 Task: Create in the project AgileCircle and in the Backlog issue 'Upgrade the database indexing strategy of a web application to improve query performance and reduce data retrieval time' a child issue 'Integration with customer feedback management software', and assign it to team member softage.1@softage.net. Create in the project AgileCircle and in the Backlog issue 'Create a new online platform for online digital marketing courses with advanced analytics and data visualization features' a child issue 'Big data model bias and fairness remediation', and assign it to team member softage.2@softage.net
Action: Mouse moved to (245, 71)
Screenshot: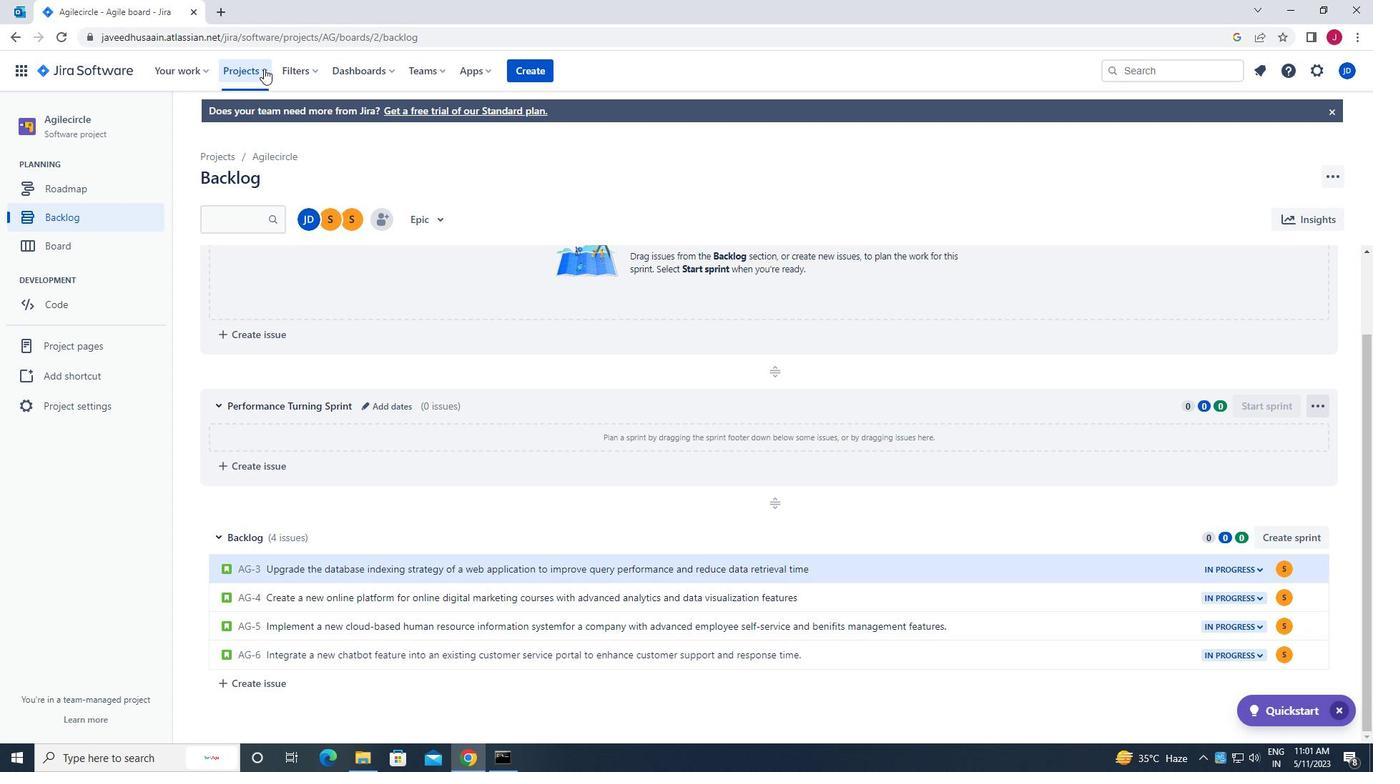 
Action: Mouse pressed left at (245, 71)
Screenshot: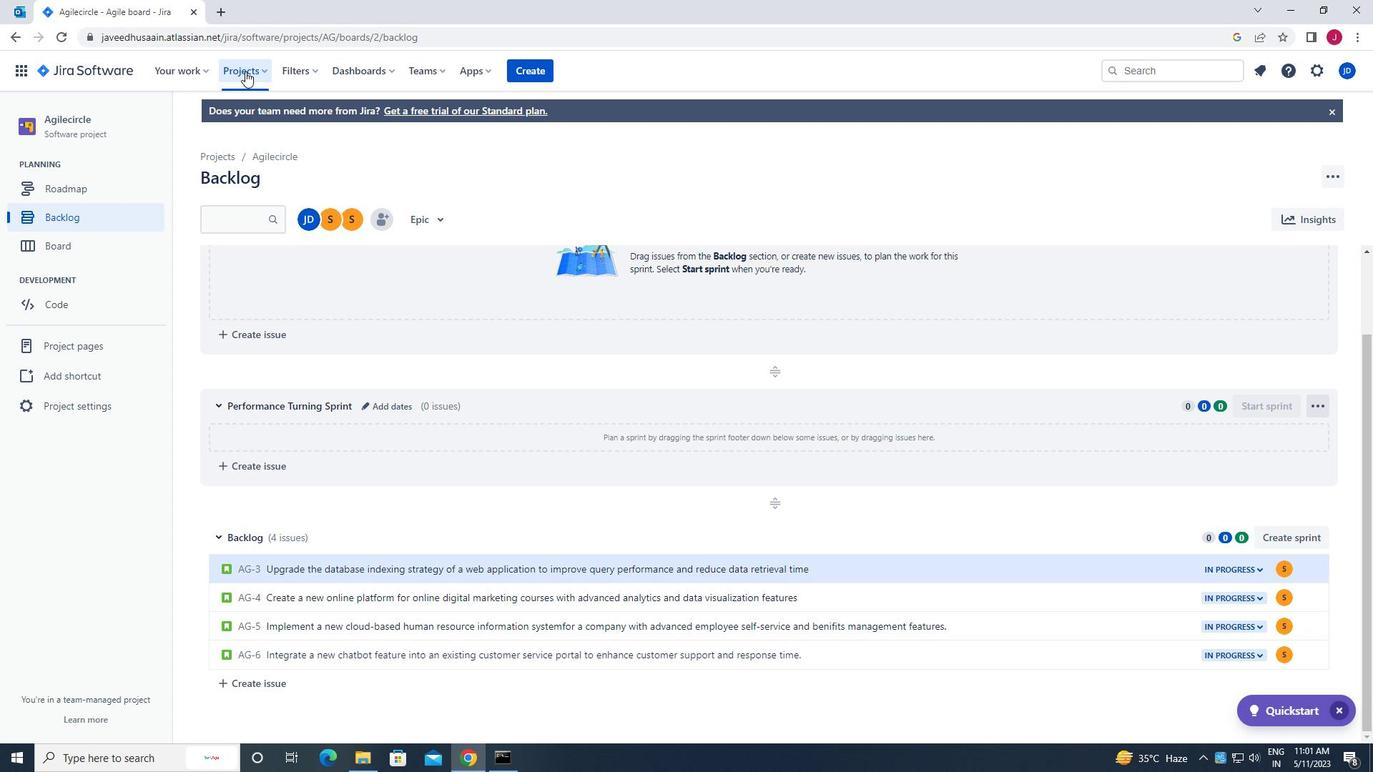 
Action: Mouse moved to (292, 134)
Screenshot: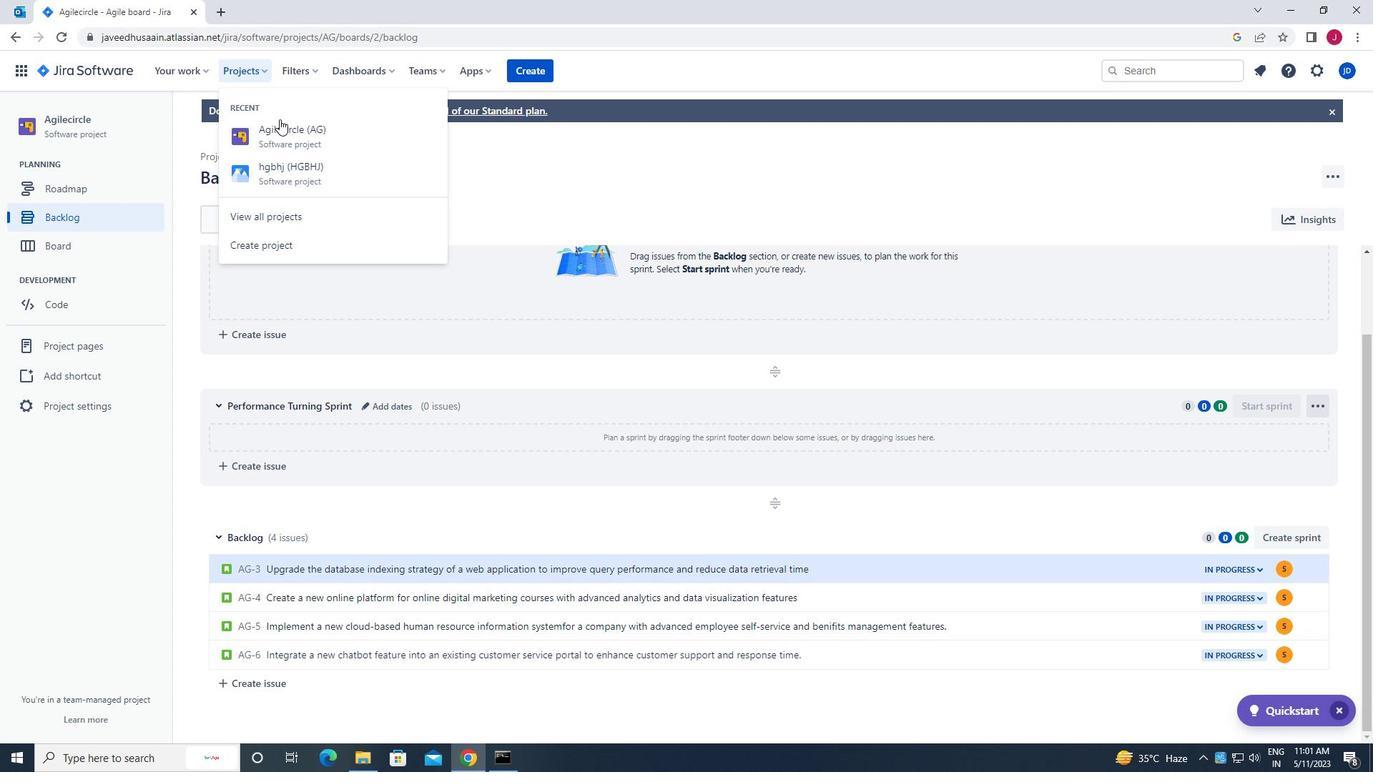 
Action: Mouse pressed left at (292, 134)
Screenshot: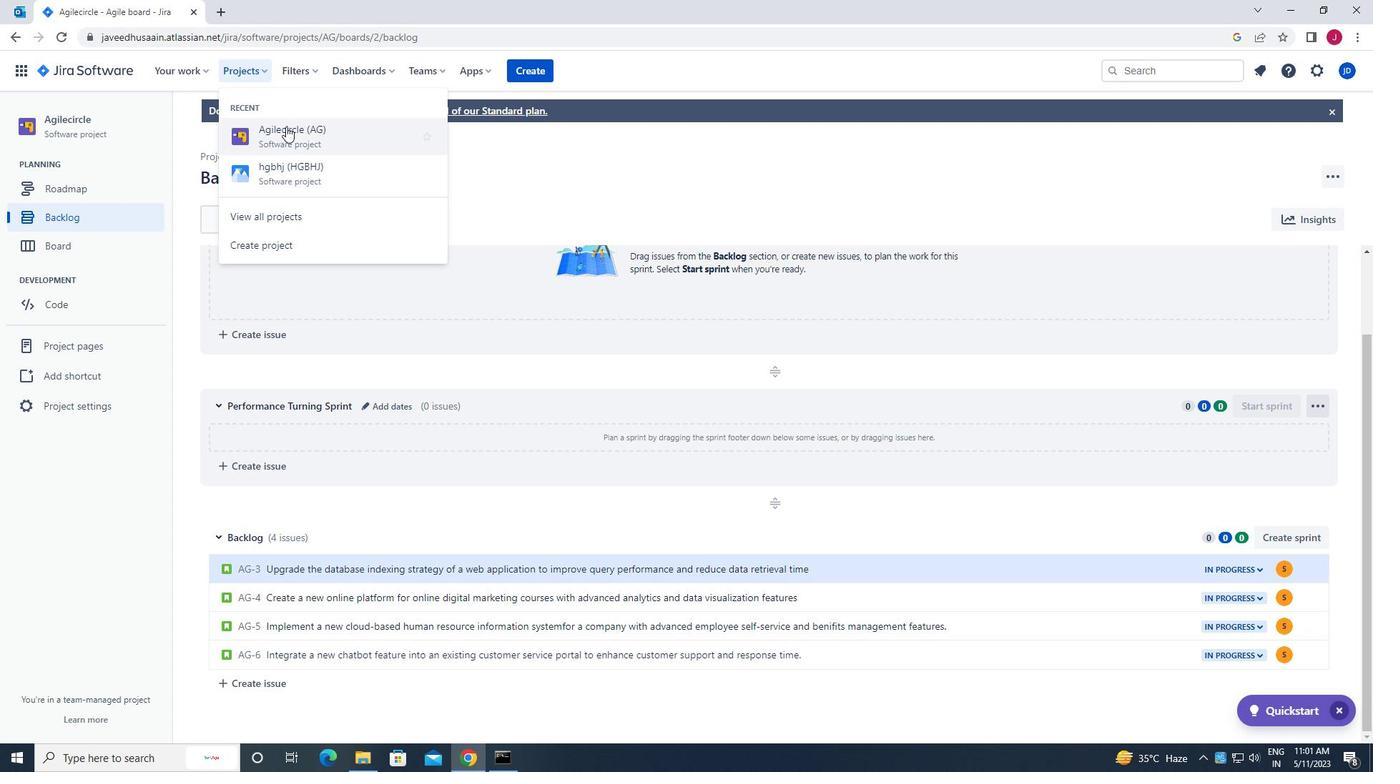 
Action: Mouse moved to (102, 223)
Screenshot: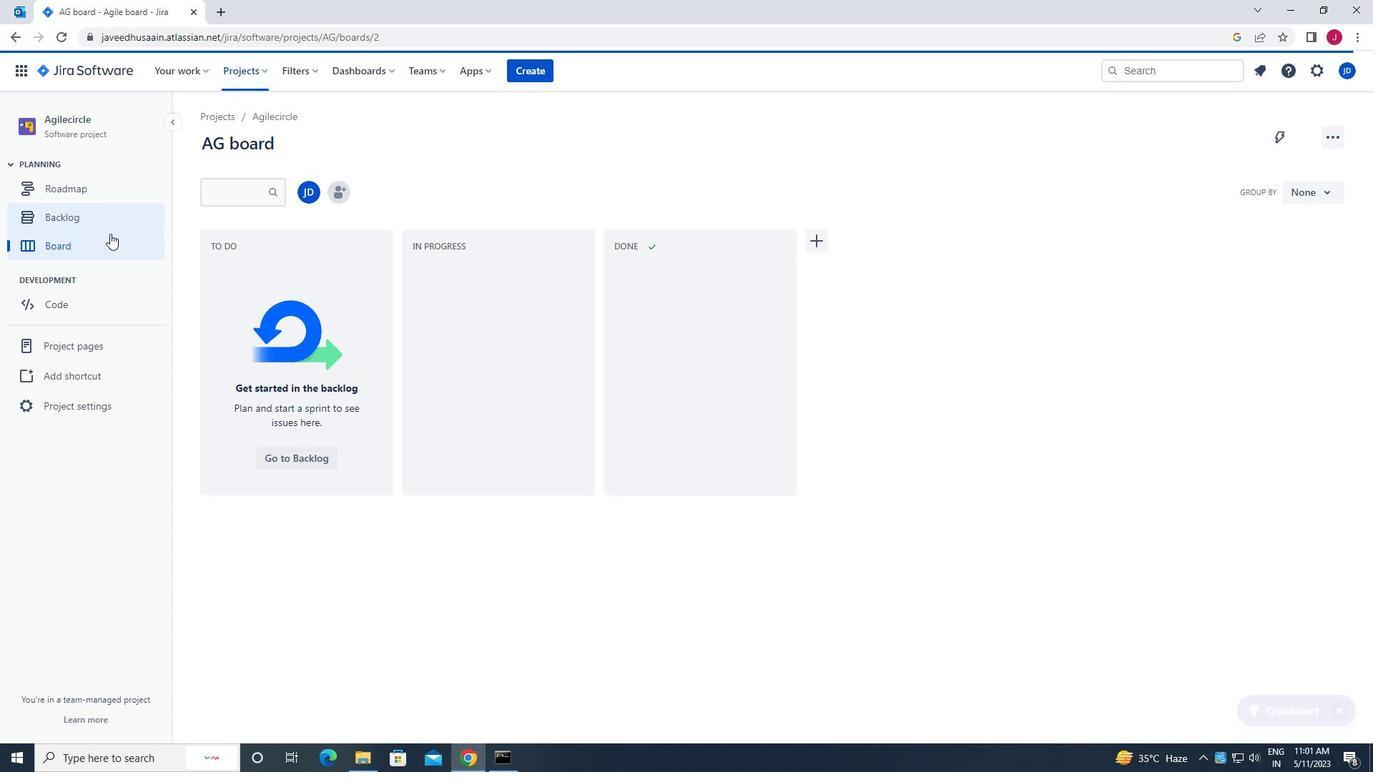 
Action: Mouse pressed left at (102, 223)
Screenshot: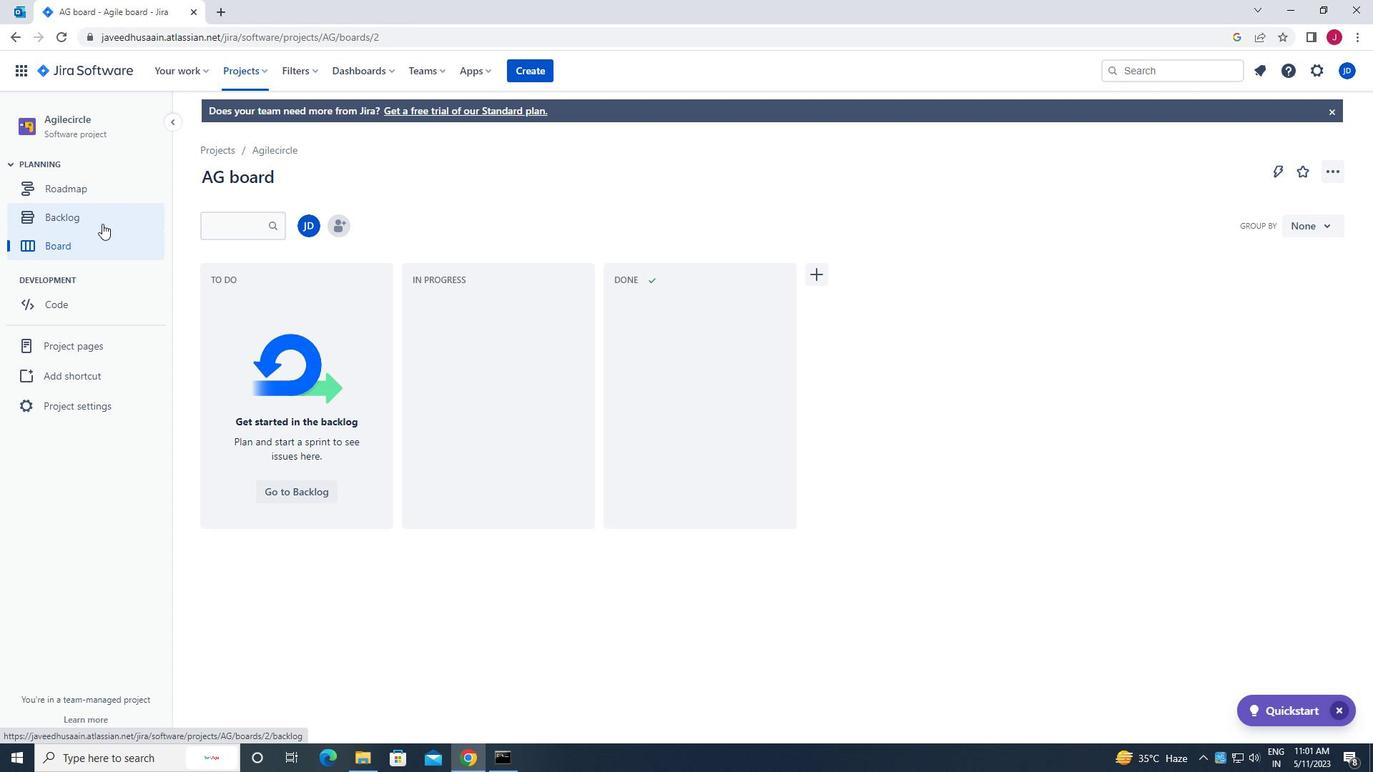 
Action: Mouse moved to (530, 408)
Screenshot: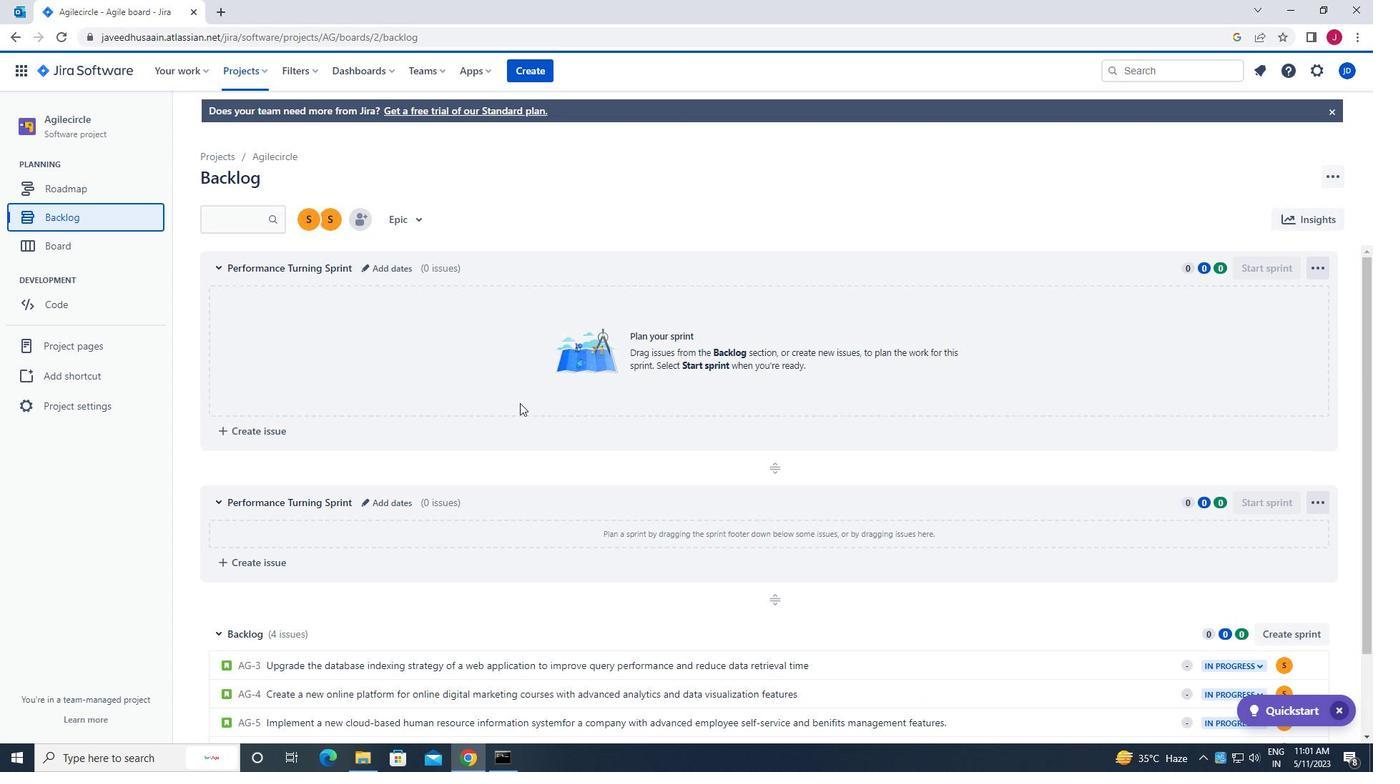 
Action: Mouse scrolled (530, 407) with delta (0, 0)
Screenshot: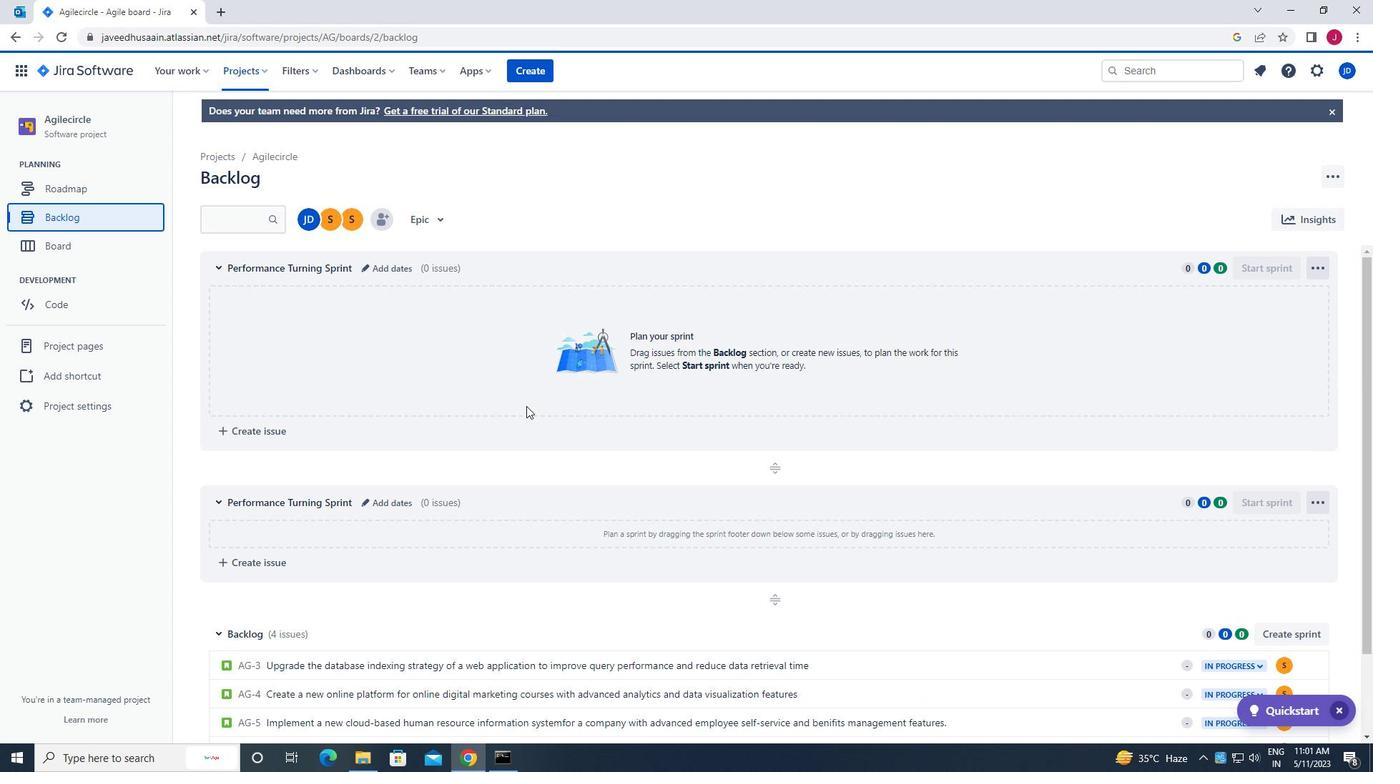 
Action: Mouse scrolled (530, 407) with delta (0, 0)
Screenshot: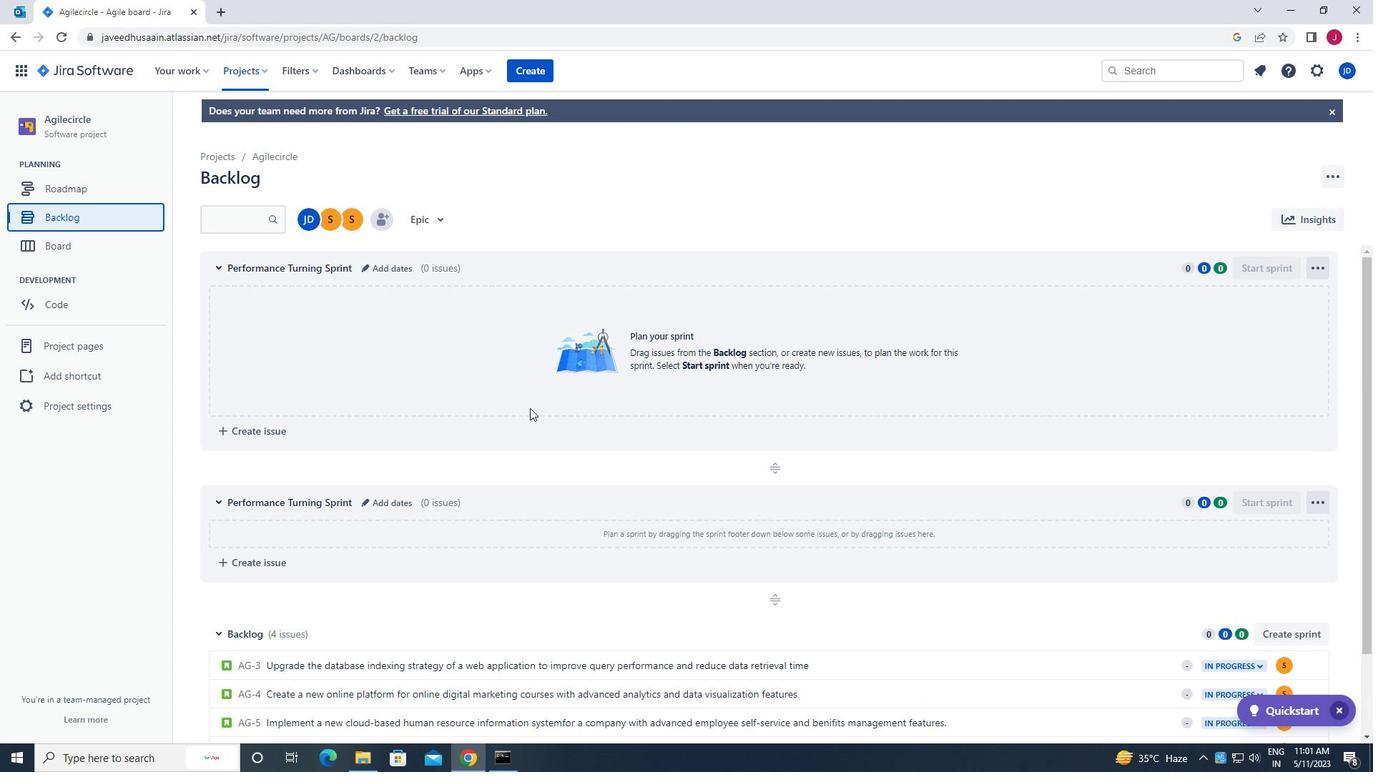 
Action: Mouse scrolled (530, 407) with delta (0, 0)
Screenshot: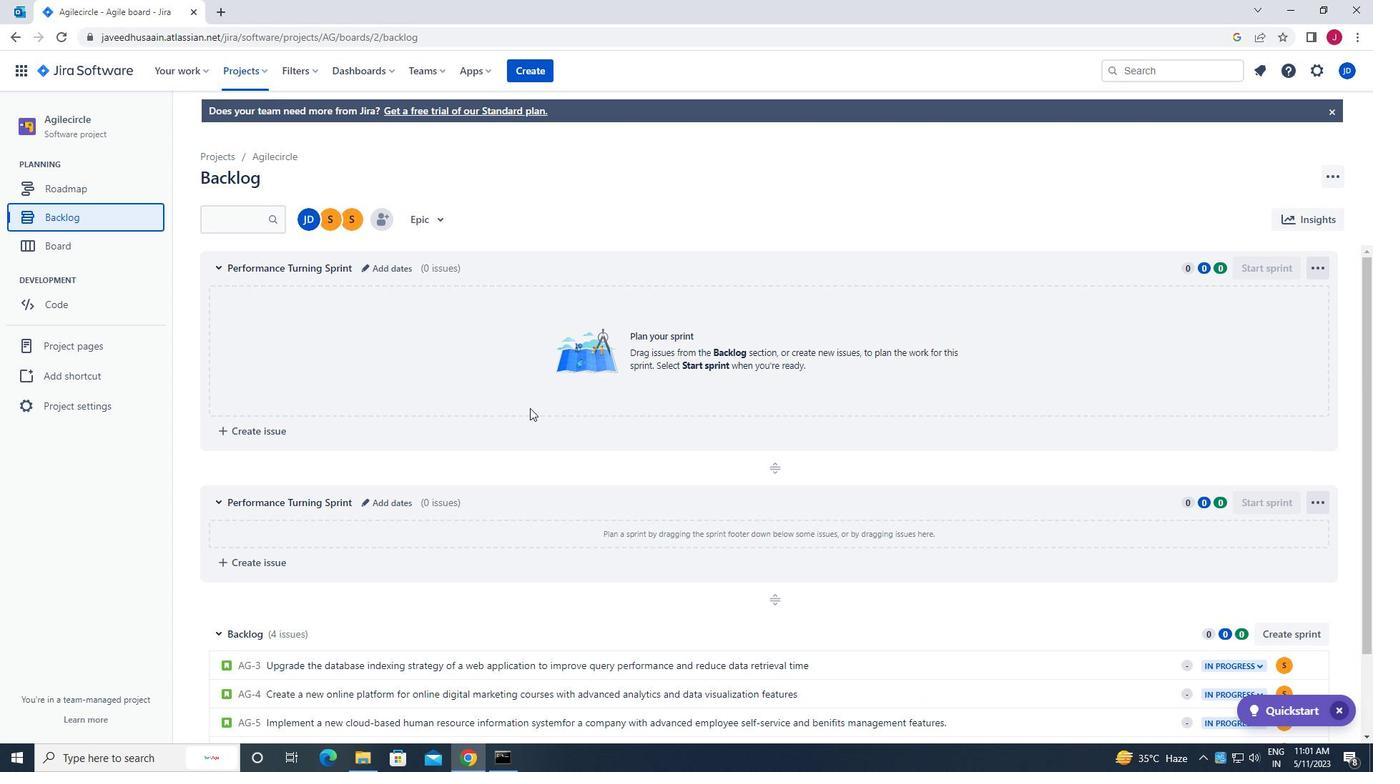 
Action: Mouse scrolled (530, 407) with delta (0, 0)
Screenshot: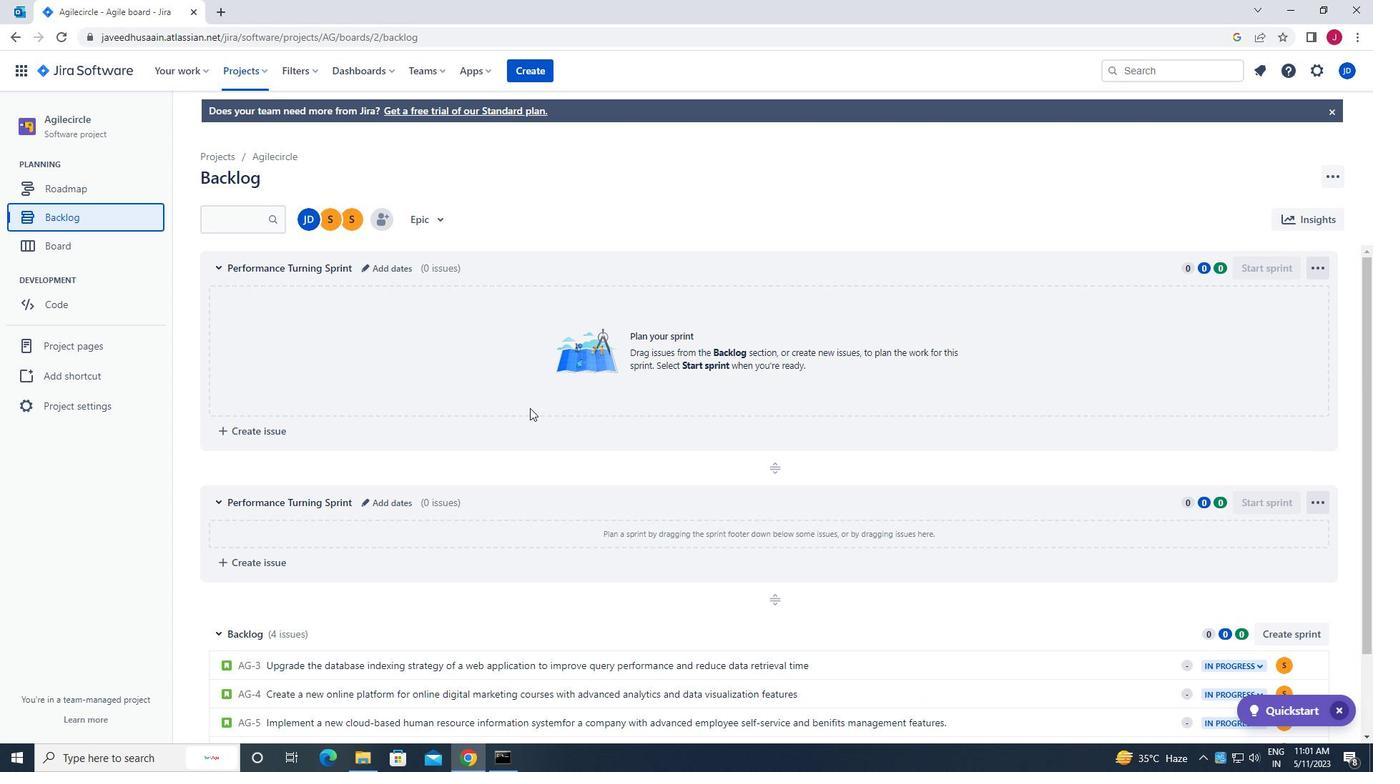 
Action: Mouse scrolled (530, 407) with delta (0, 0)
Screenshot: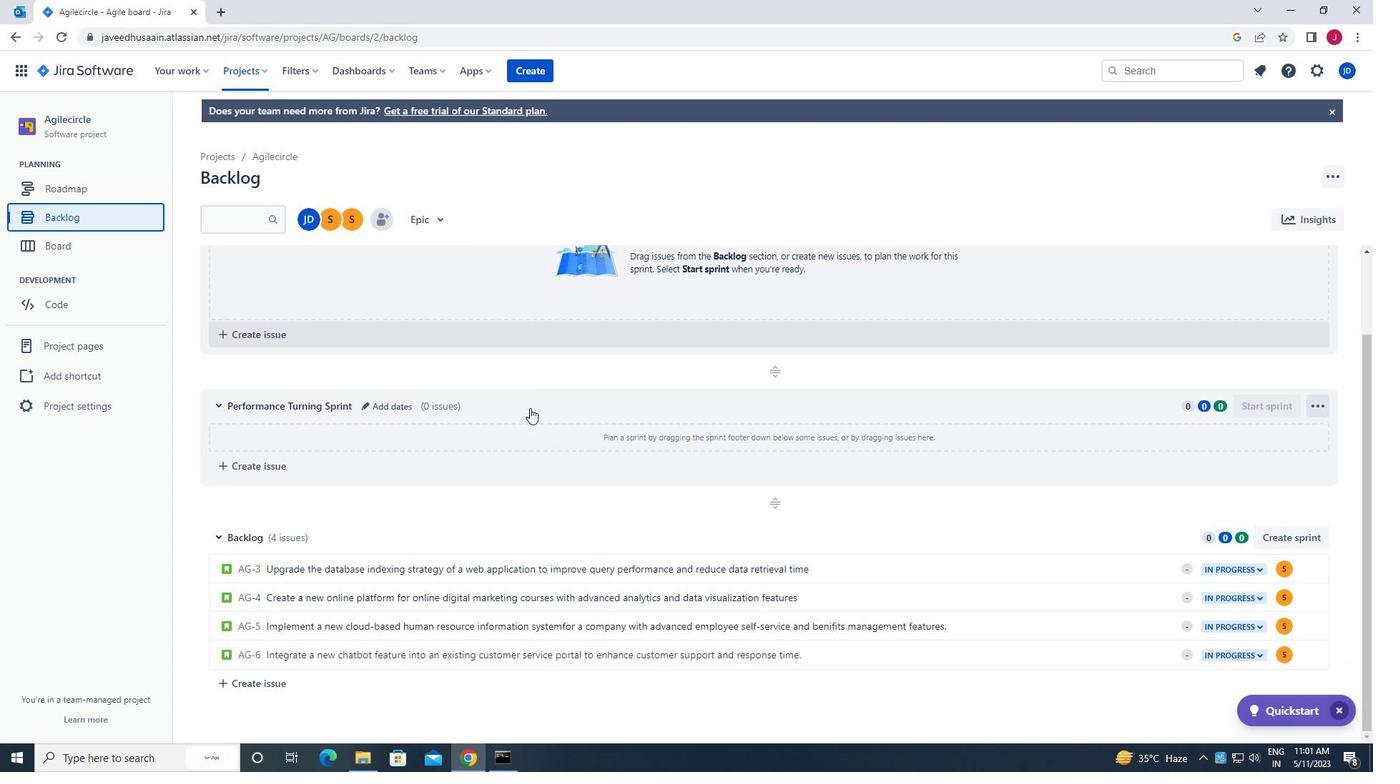 
Action: Mouse scrolled (530, 407) with delta (0, 0)
Screenshot: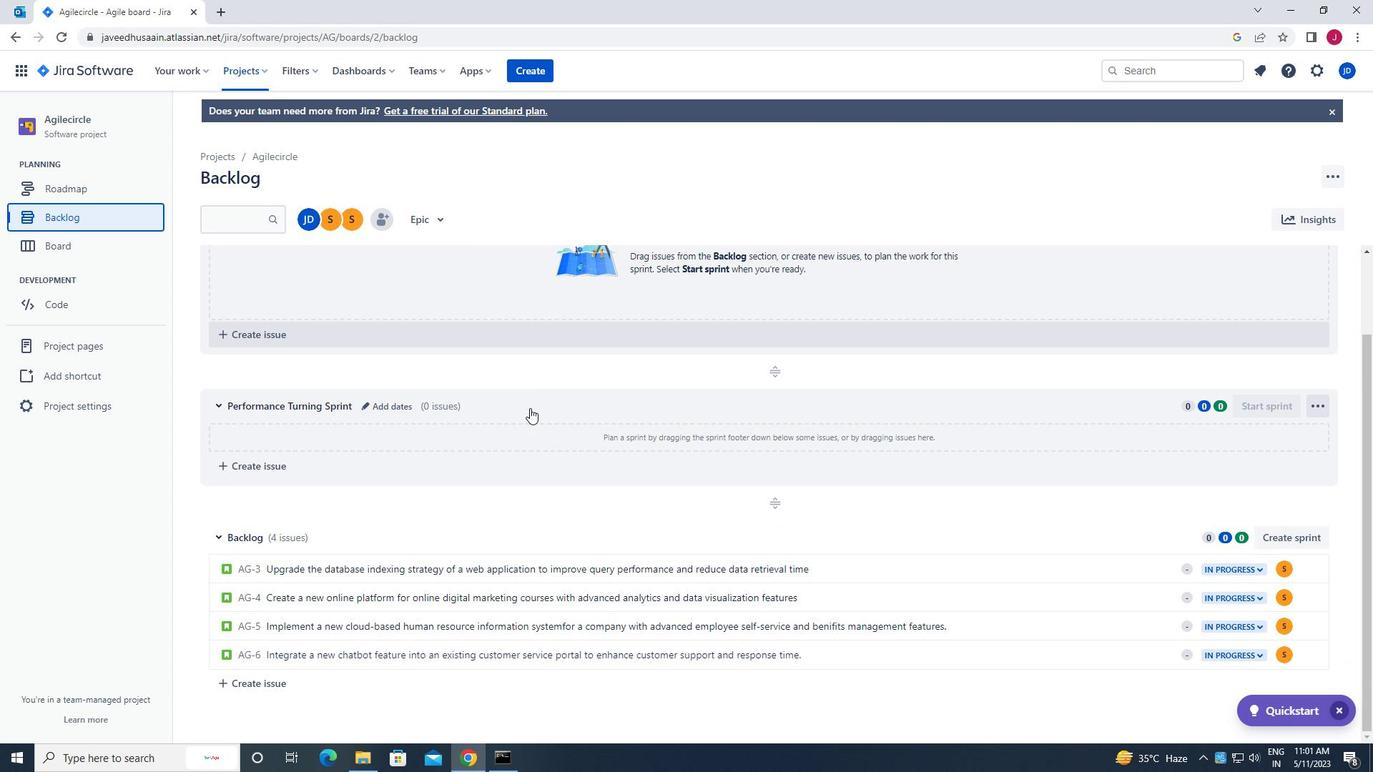 
Action: Mouse moved to (1036, 573)
Screenshot: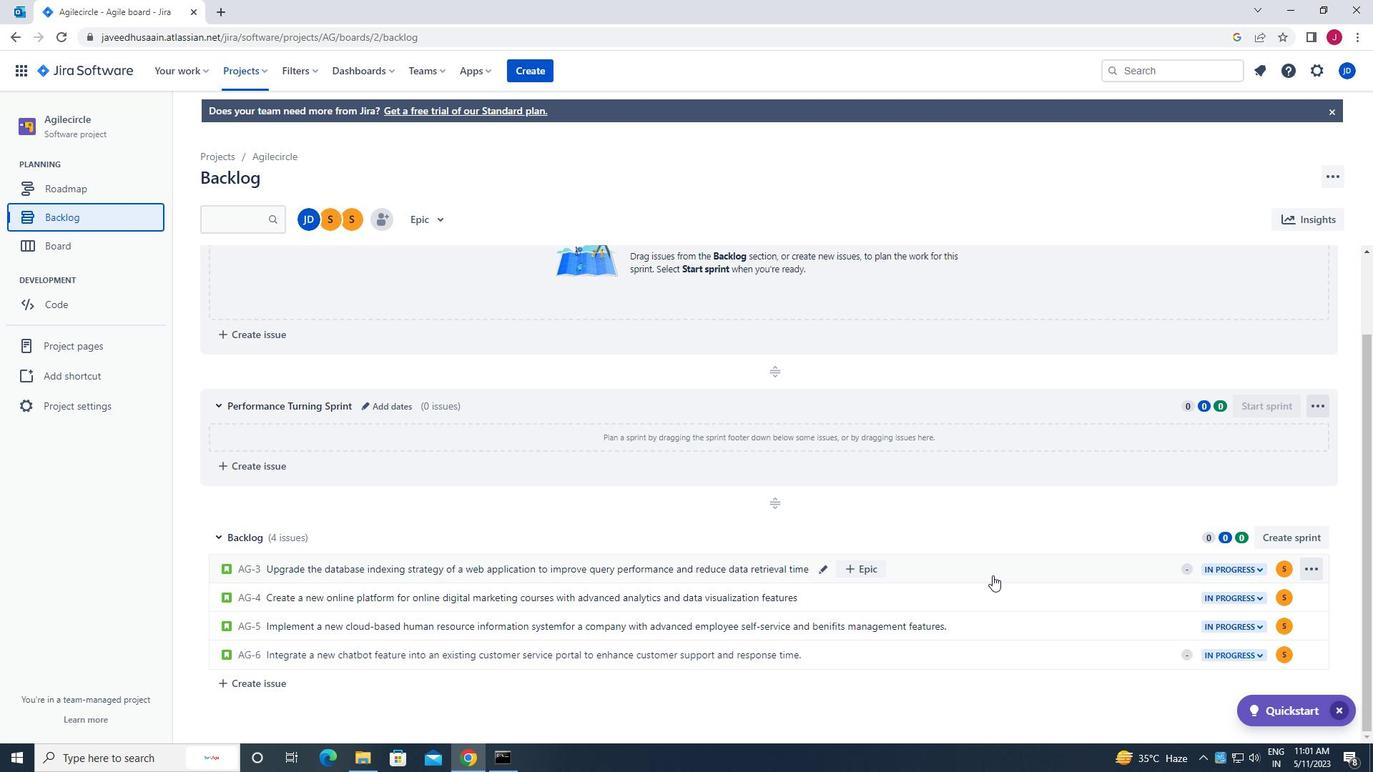 
Action: Mouse pressed left at (1036, 573)
Screenshot: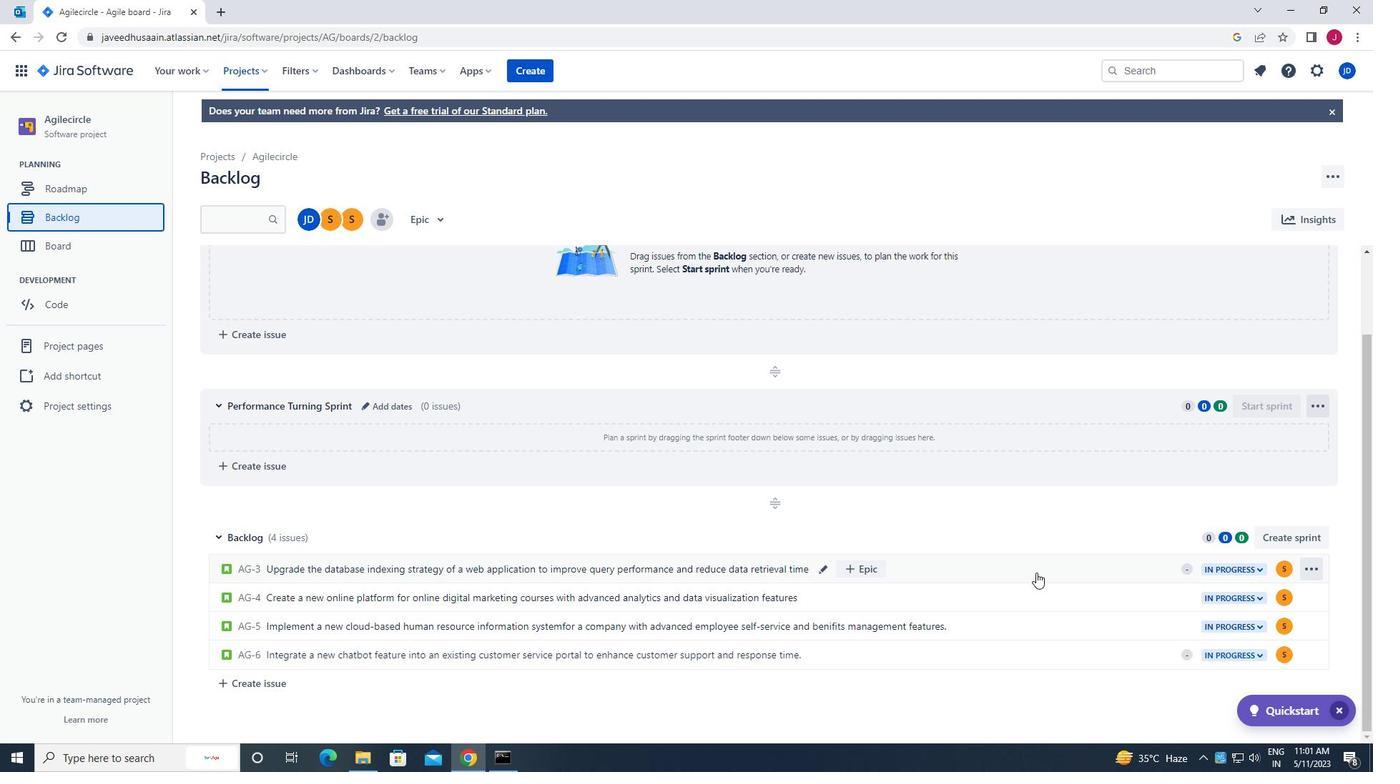 
Action: Mouse moved to (1126, 392)
Screenshot: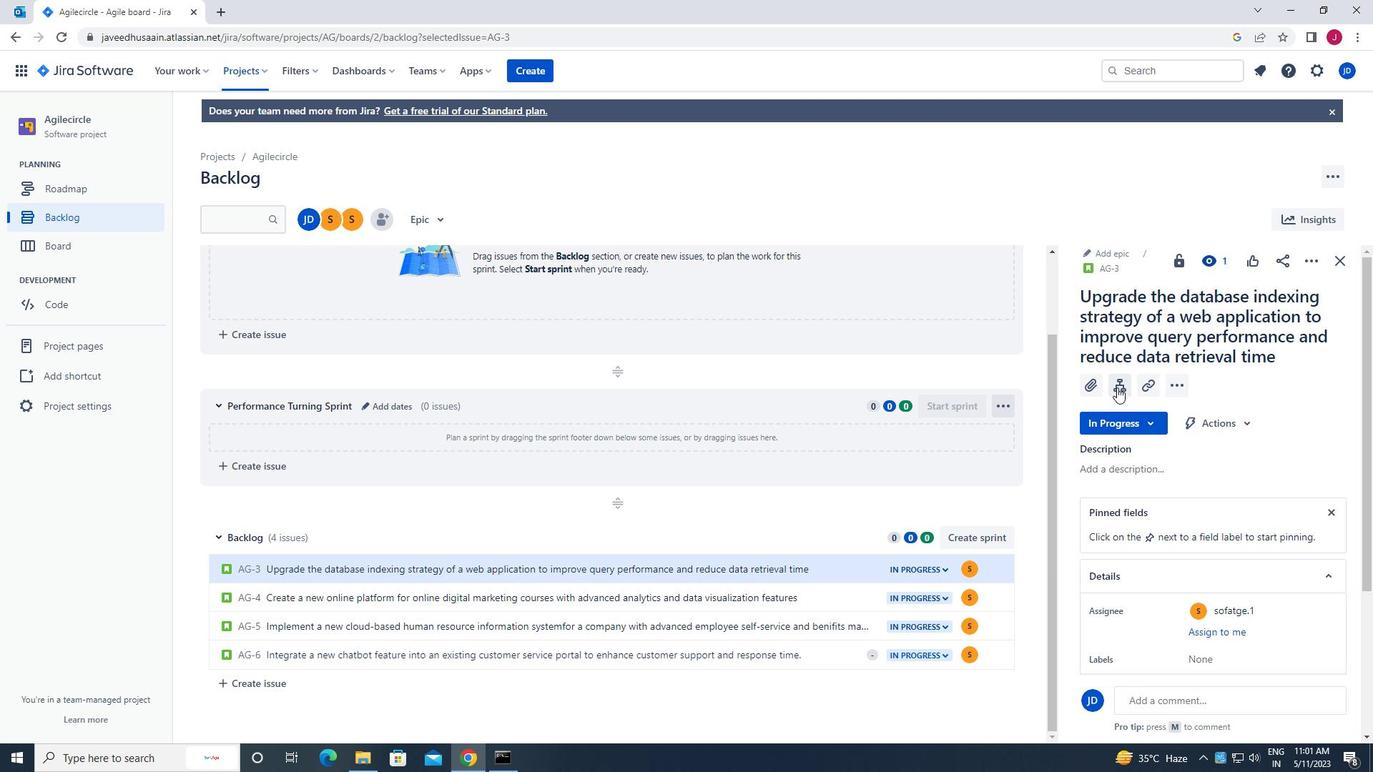 
Action: Mouse pressed left at (1126, 392)
Screenshot: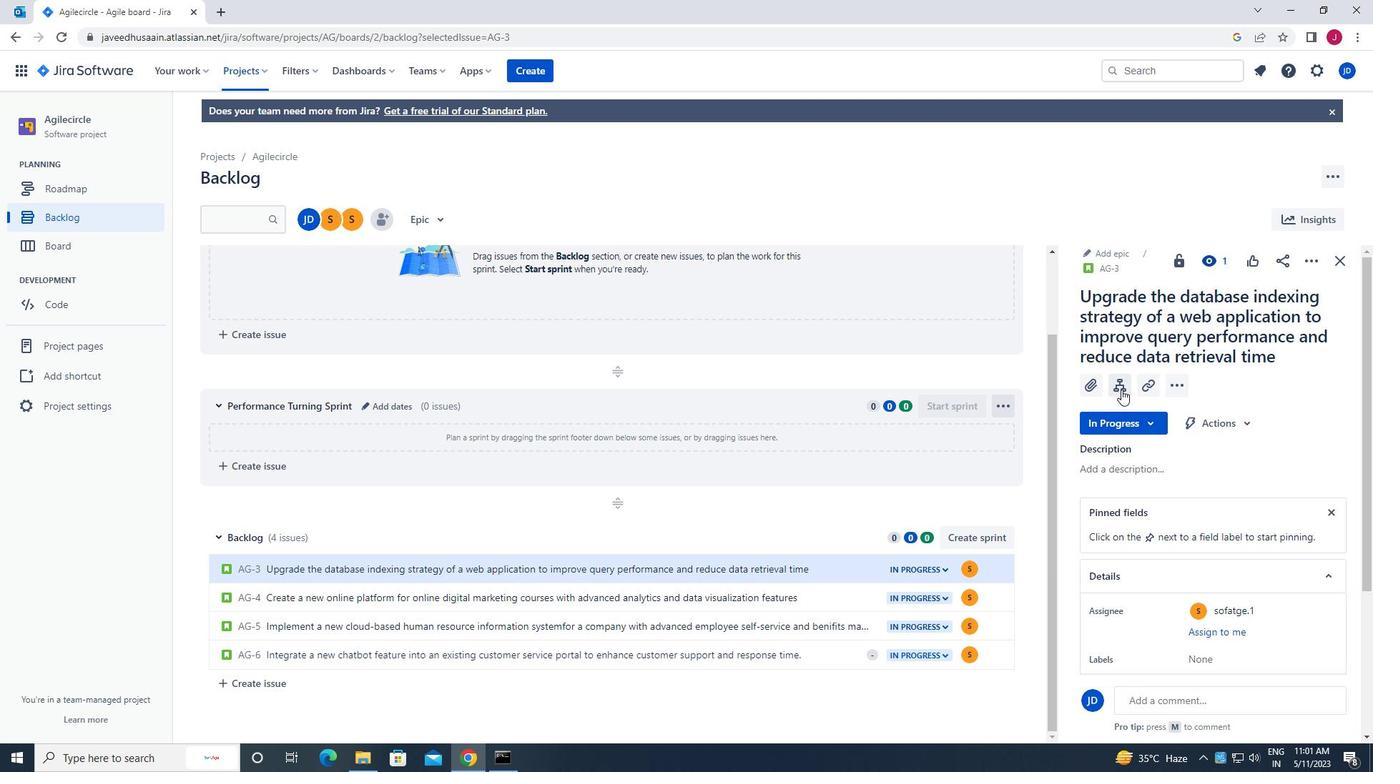 
Action: Mouse moved to (1138, 485)
Screenshot: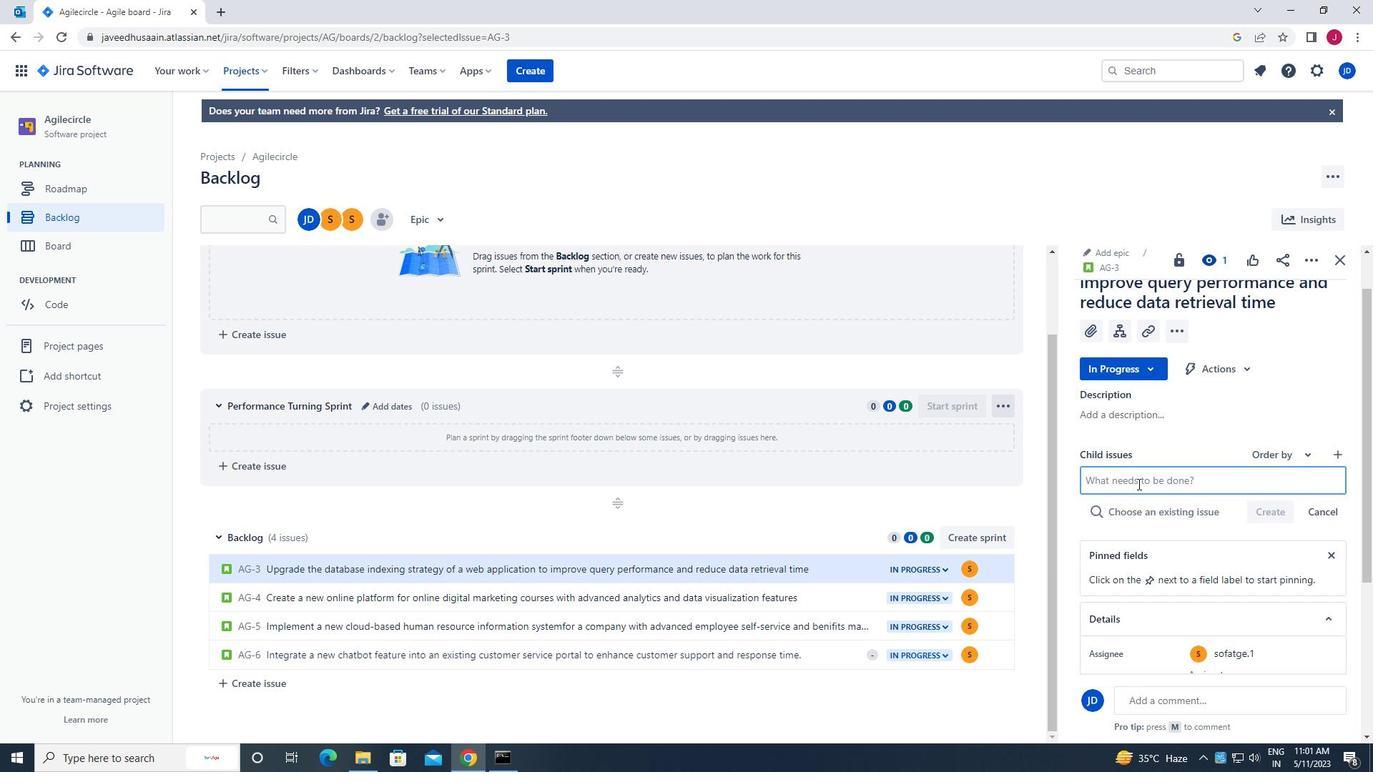 
Action: Mouse pressed left at (1138, 485)
Screenshot: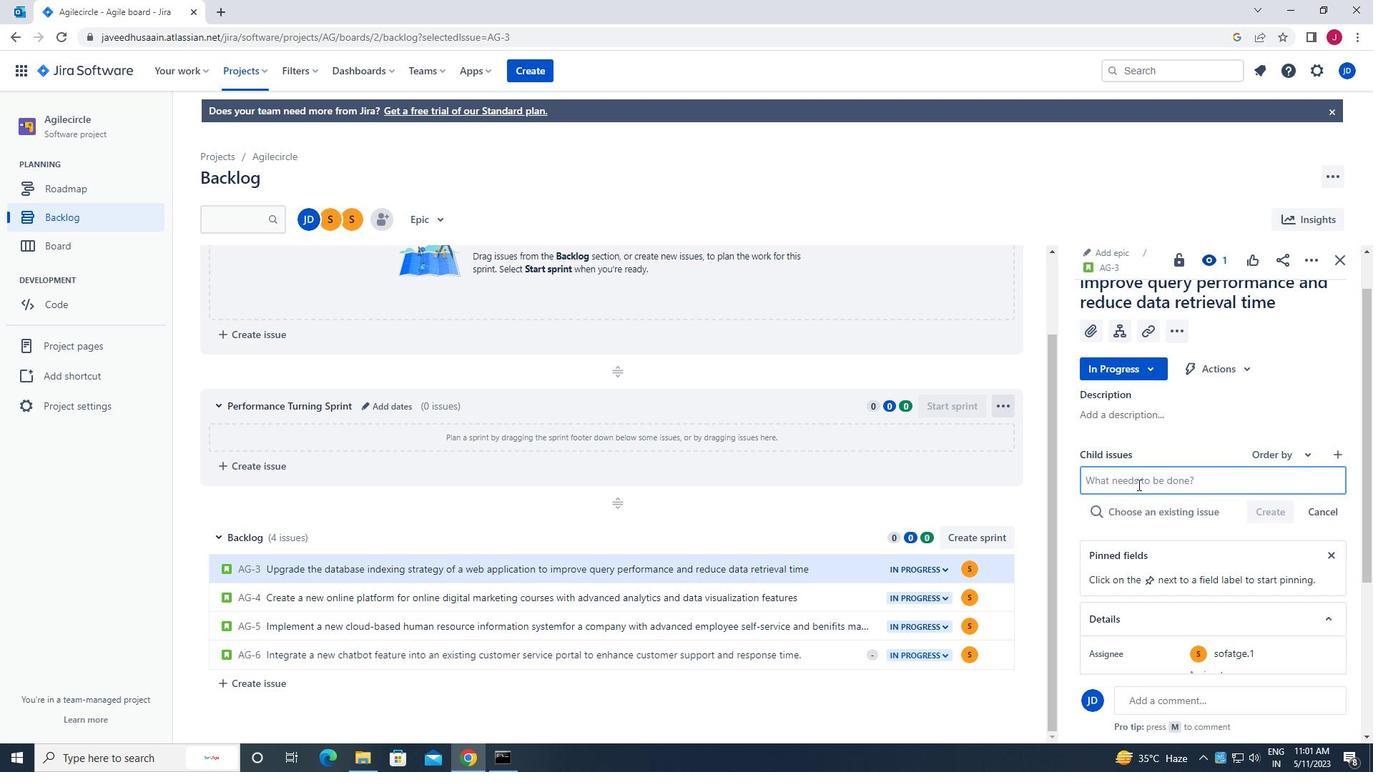 
Action: Mouse moved to (1138, 485)
Screenshot: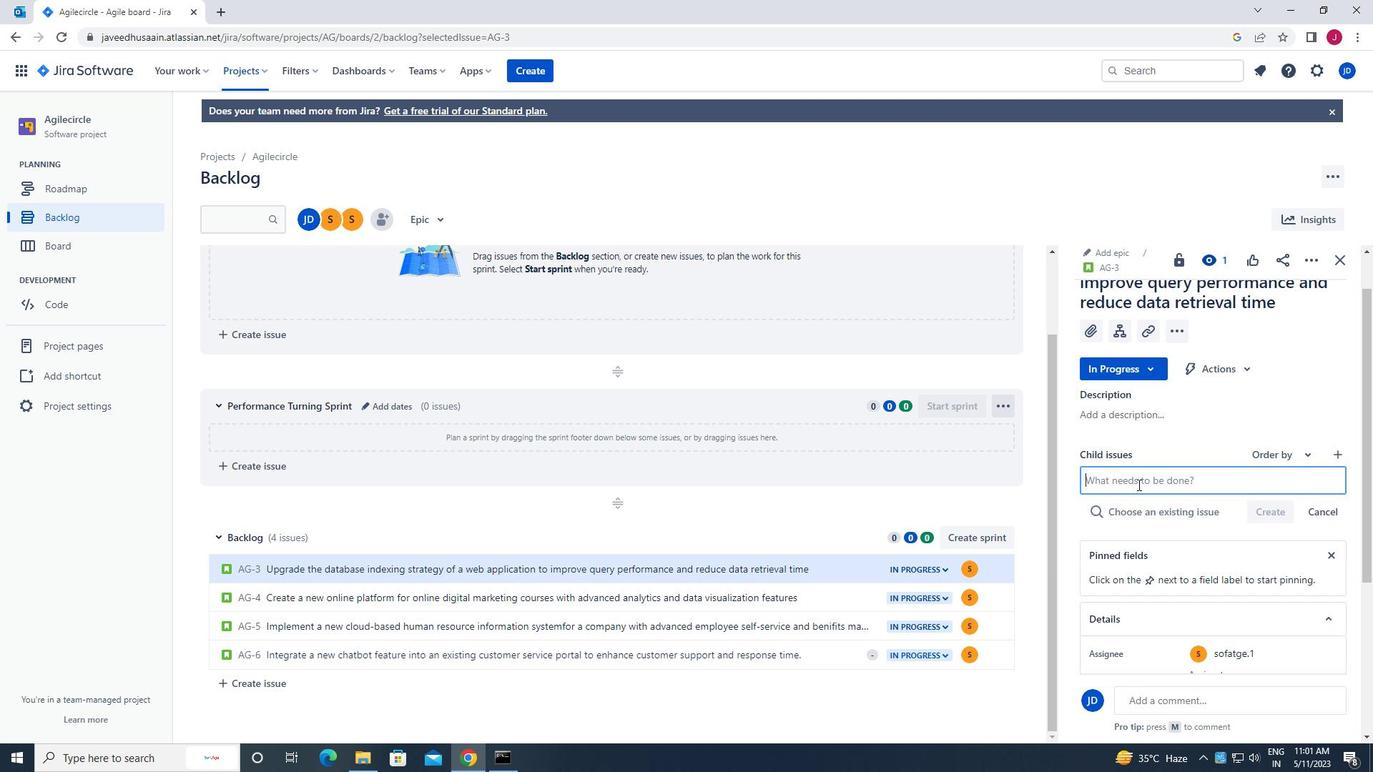 
Action: Key pressed <Key.caps_lock><Key.caps_lock>i<Key.caps_lock>ntegration<Key.space>with<Key.space>customer<Key.space>feedback<Key.space>,<Key.backspace>management<Key.space>software<Key.enter>
Screenshot: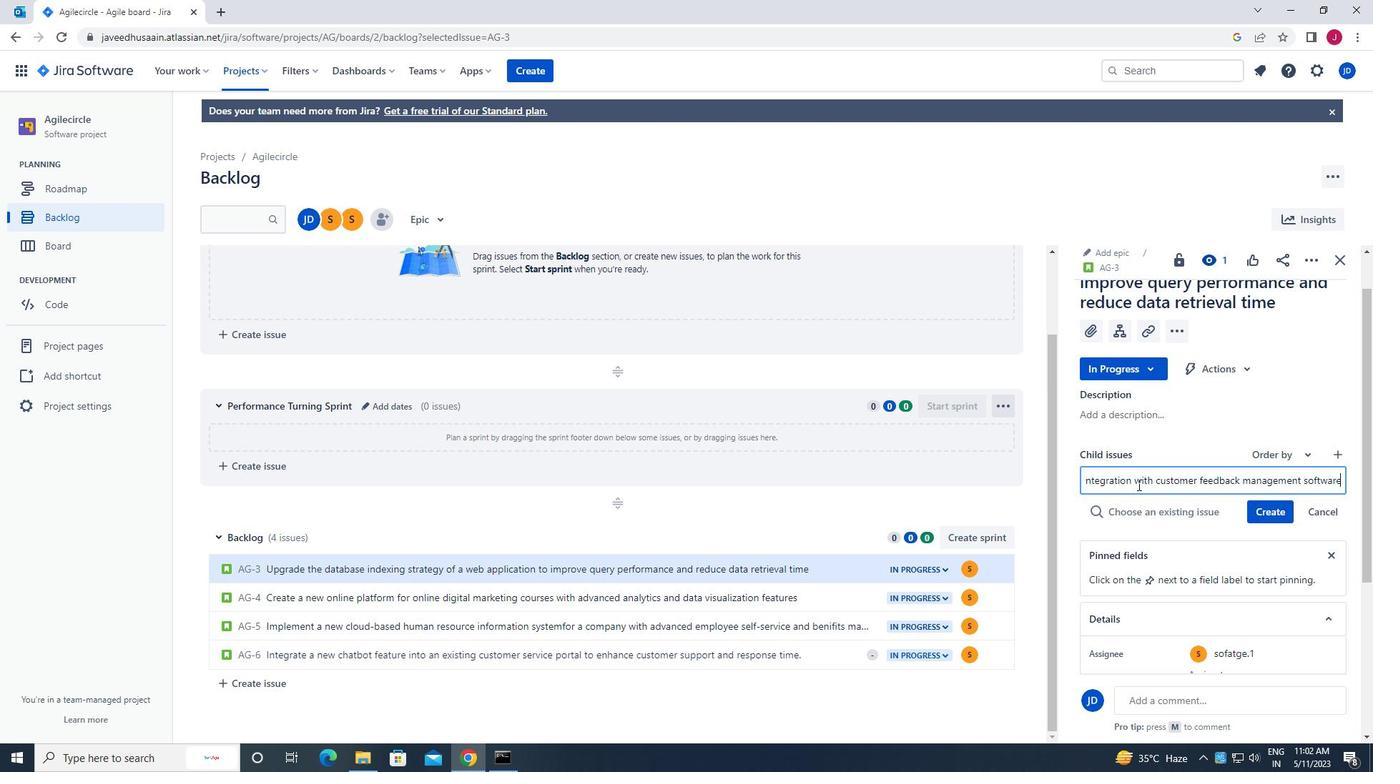 
Action: Mouse moved to (1326, 485)
Screenshot: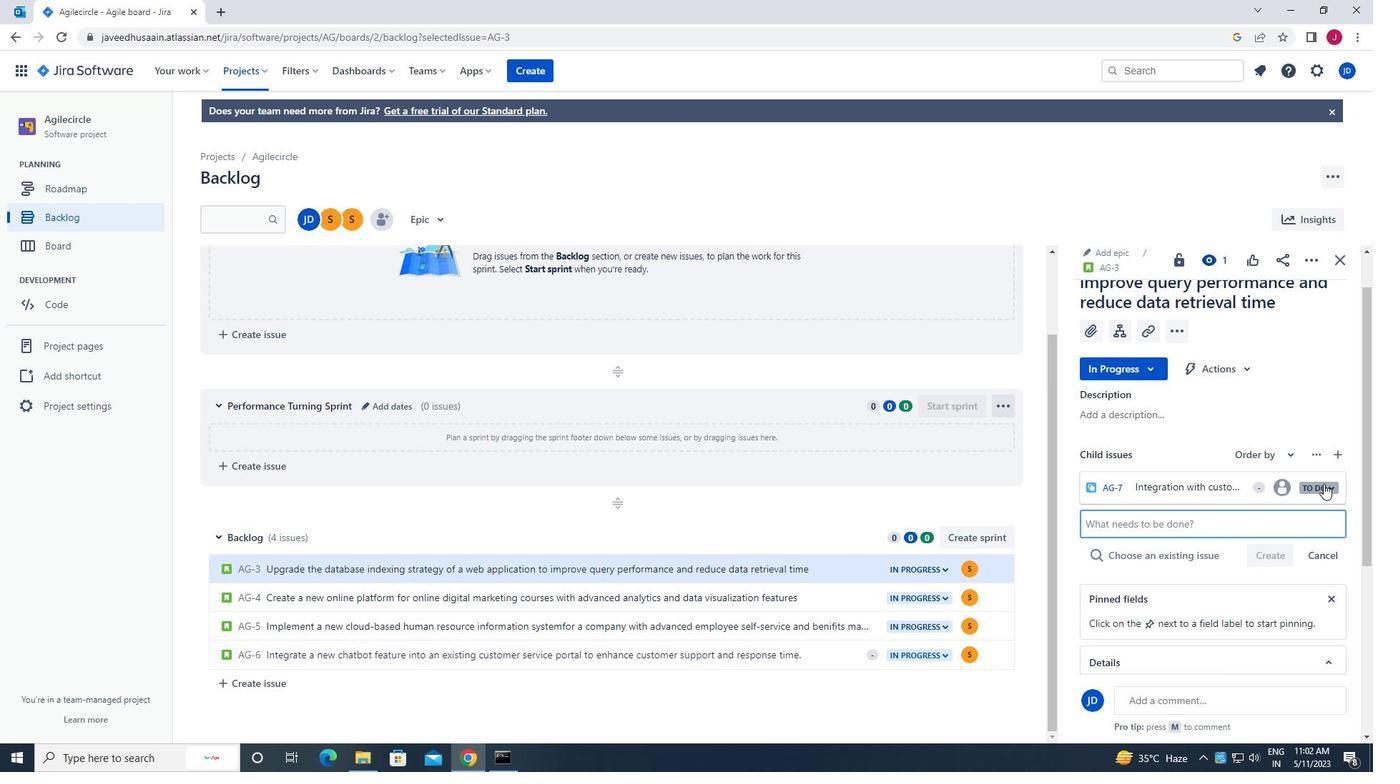 
Action: Mouse pressed left at (1326, 485)
Screenshot: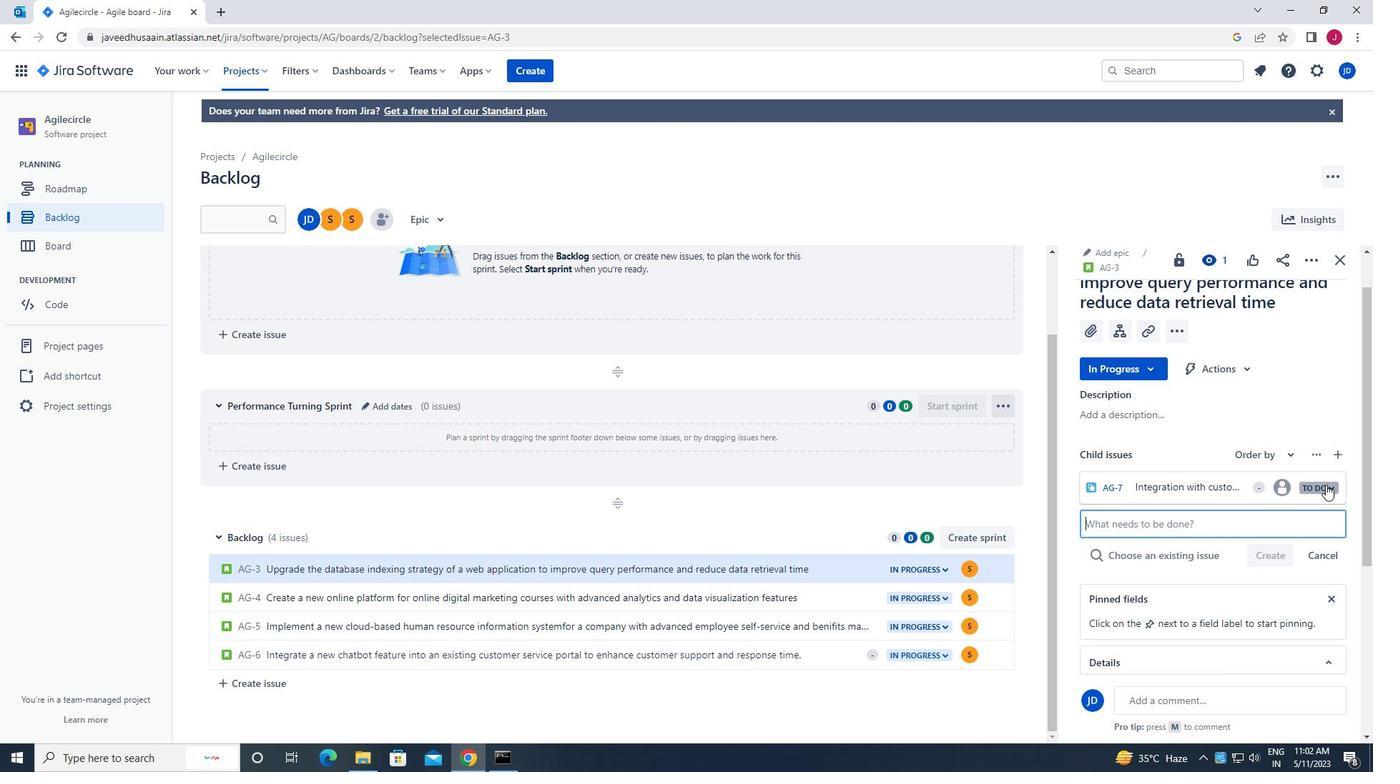 
Action: Mouse moved to (1278, 488)
Screenshot: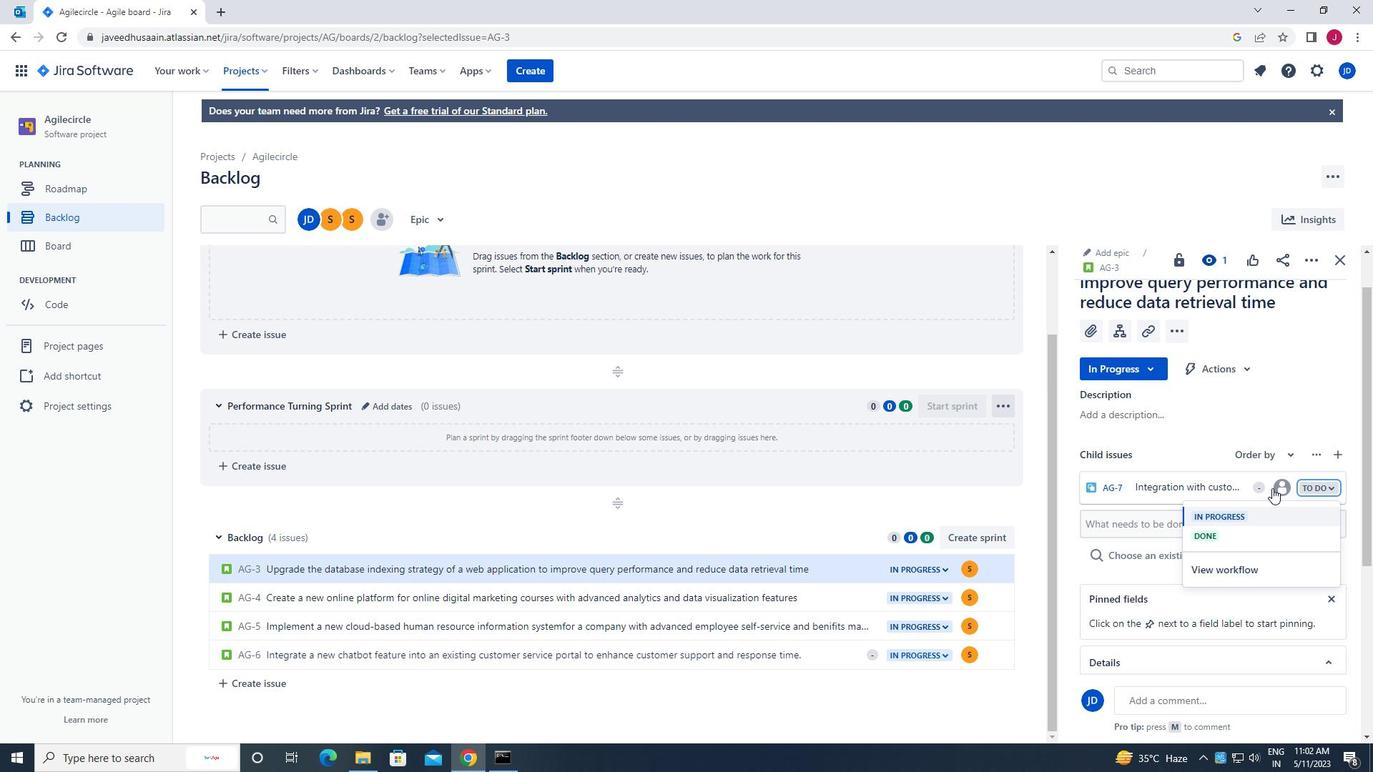 
Action: Mouse pressed left at (1278, 488)
Screenshot: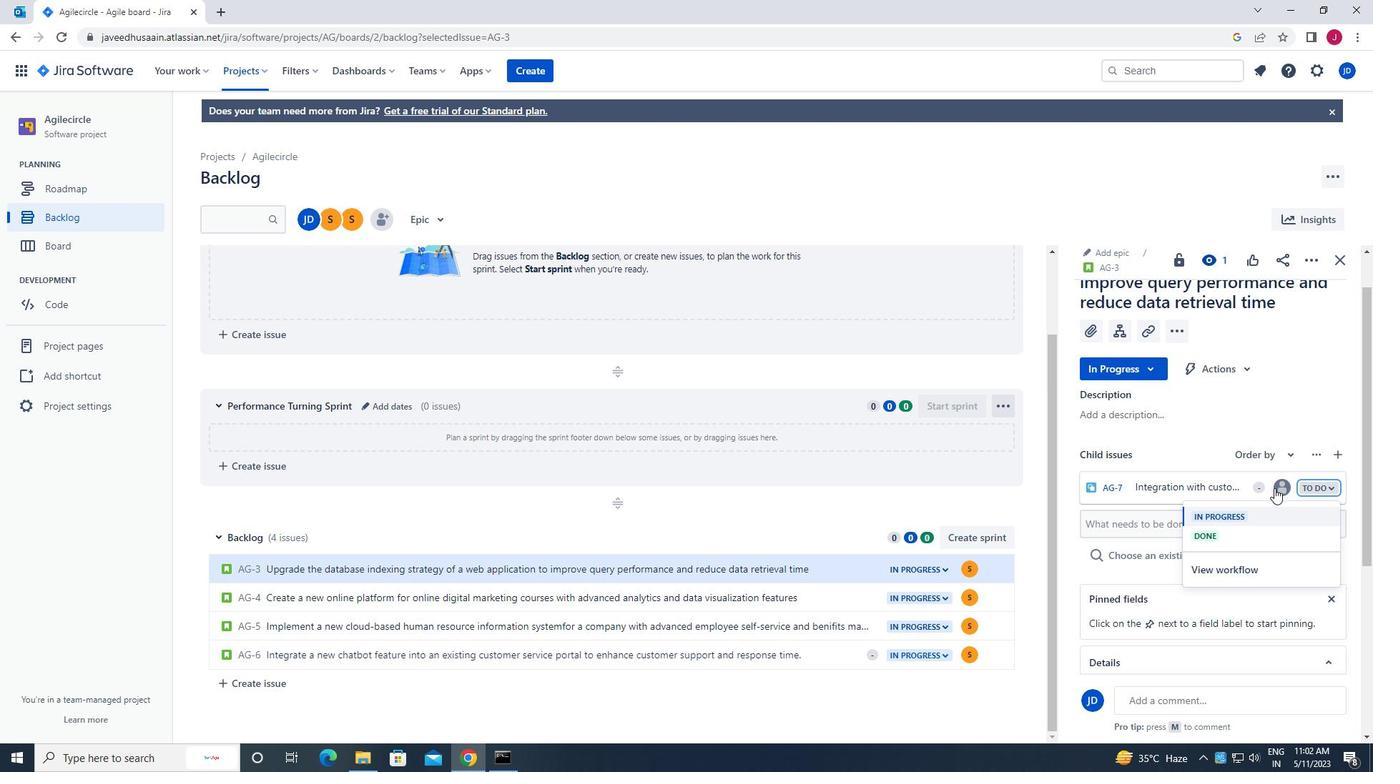 
Action: Mouse moved to (1138, 530)
Screenshot: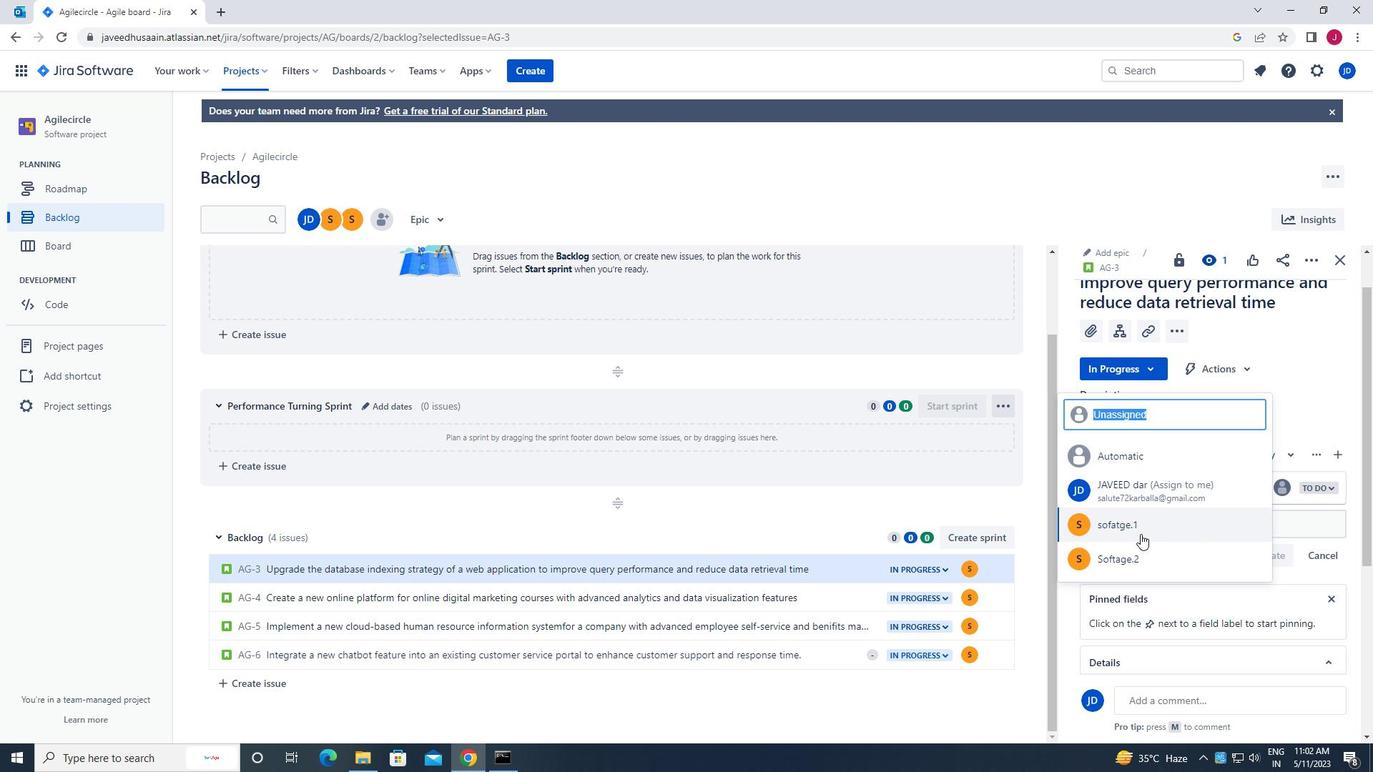 
Action: Mouse pressed left at (1138, 530)
Screenshot: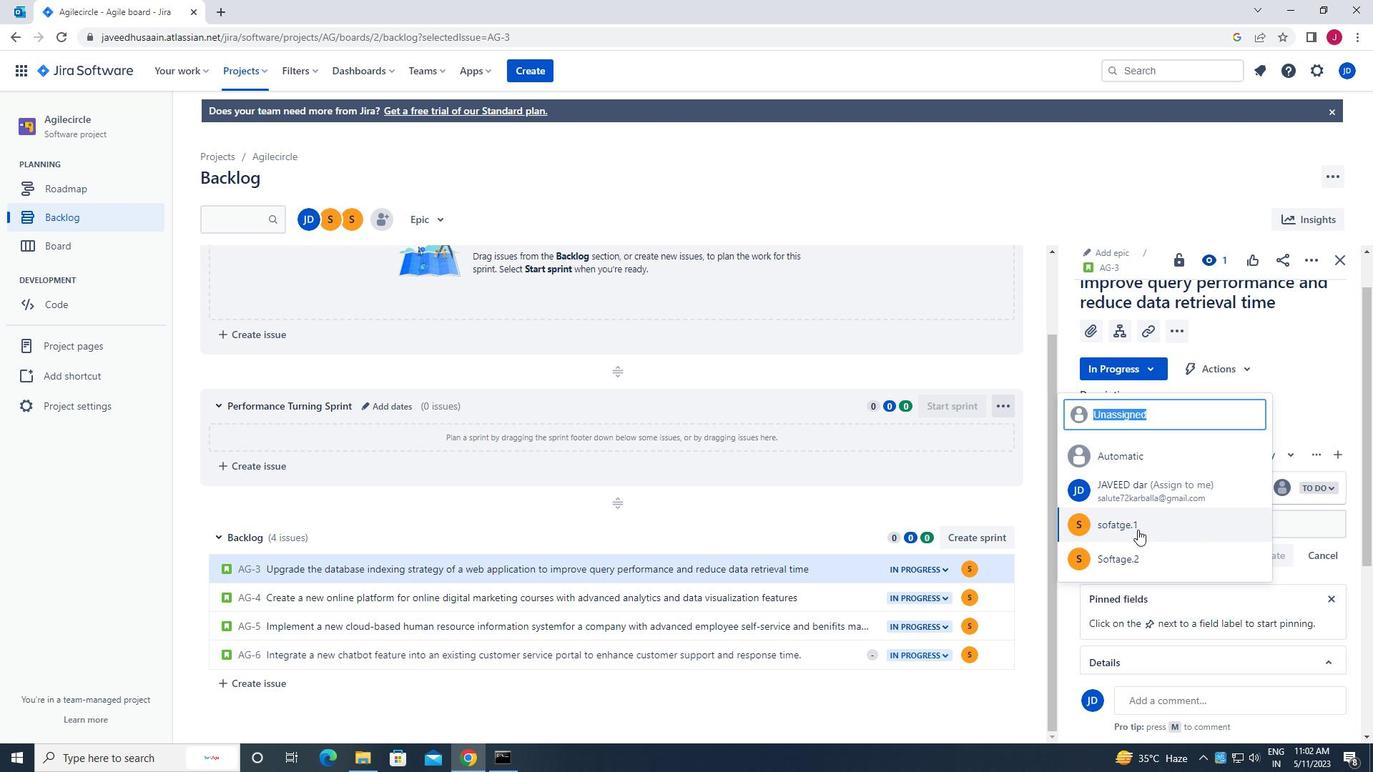 
Action: Mouse moved to (839, 598)
Screenshot: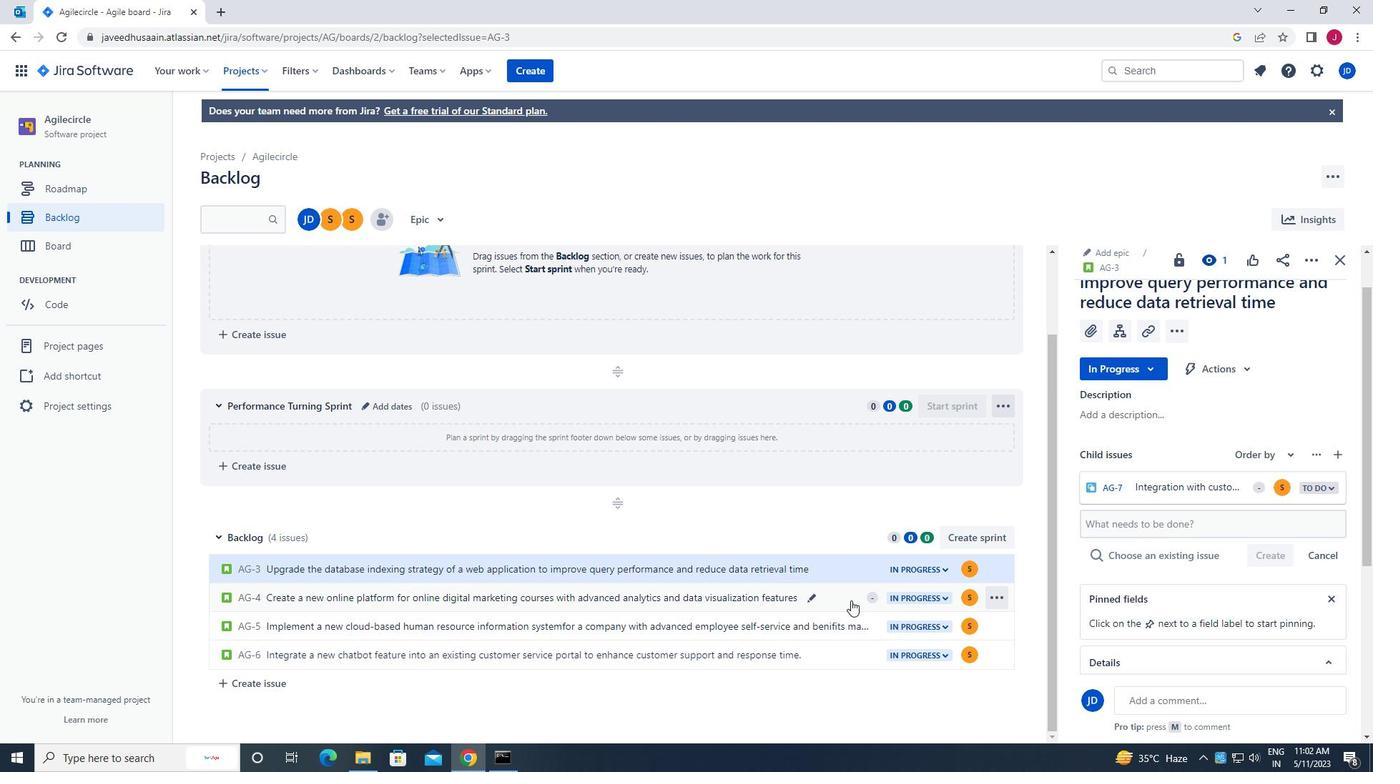 
Action: Mouse pressed left at (839, 598)
Screenshot: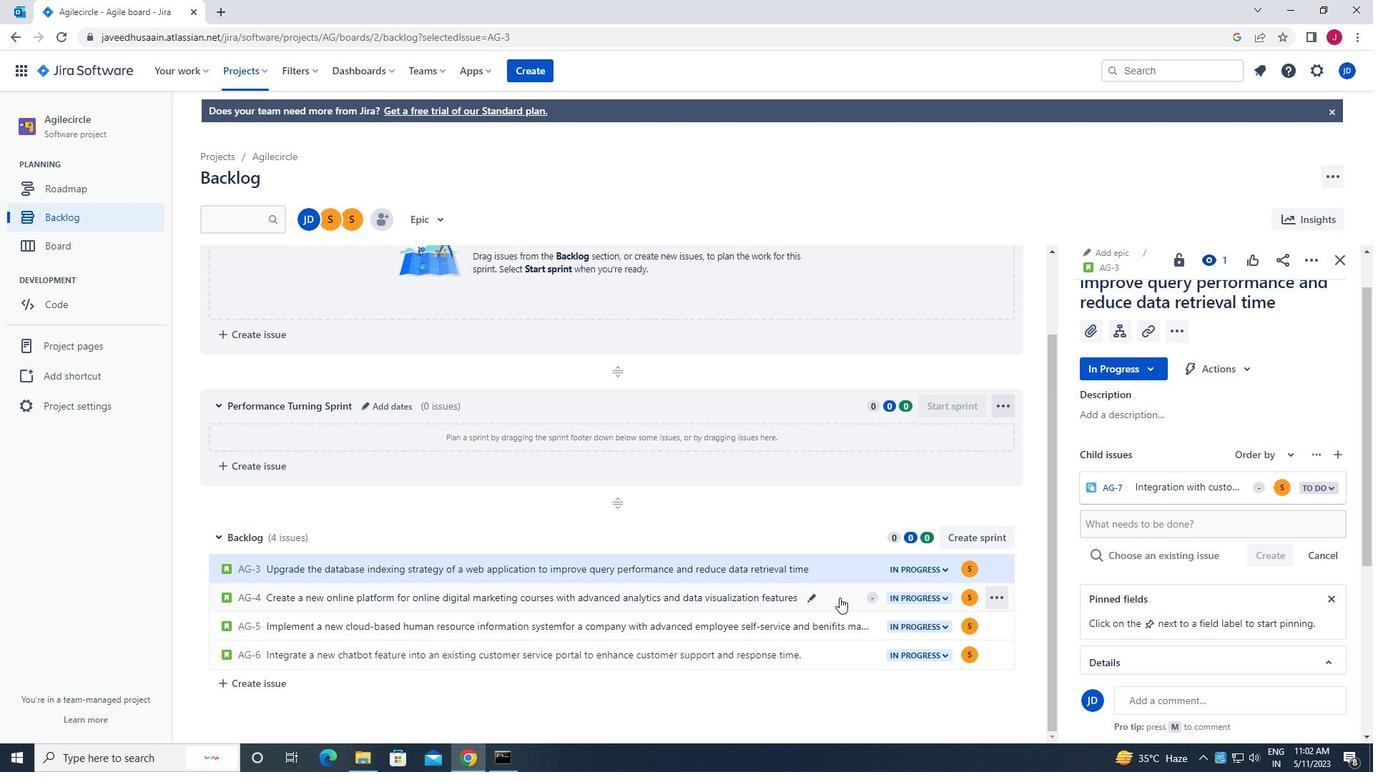 
Action: Mouse moved to (1118, 382)
Screenshot: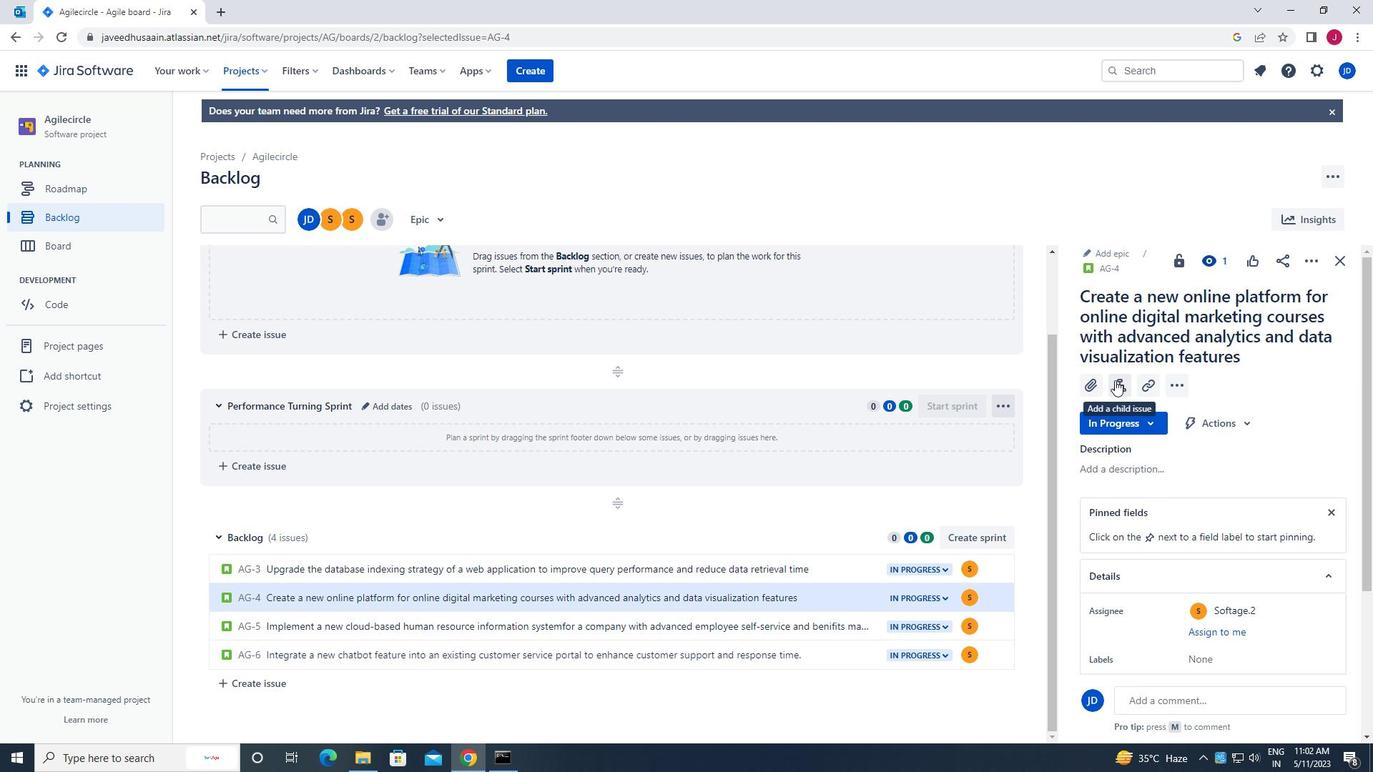 
Action: Mouse pressed left at (1118, 382)
Screenshot: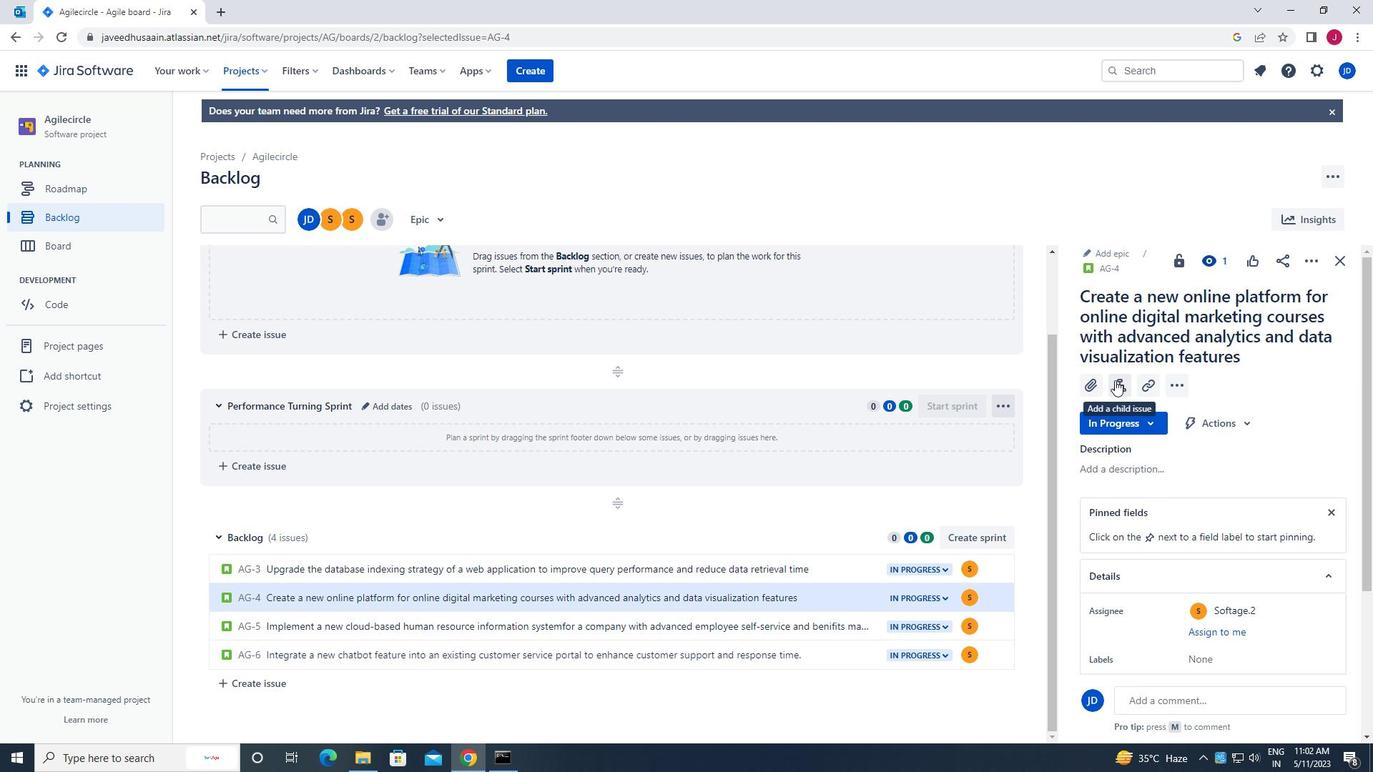 
Action: Mouse moved to (1125, 476)
Screenshot: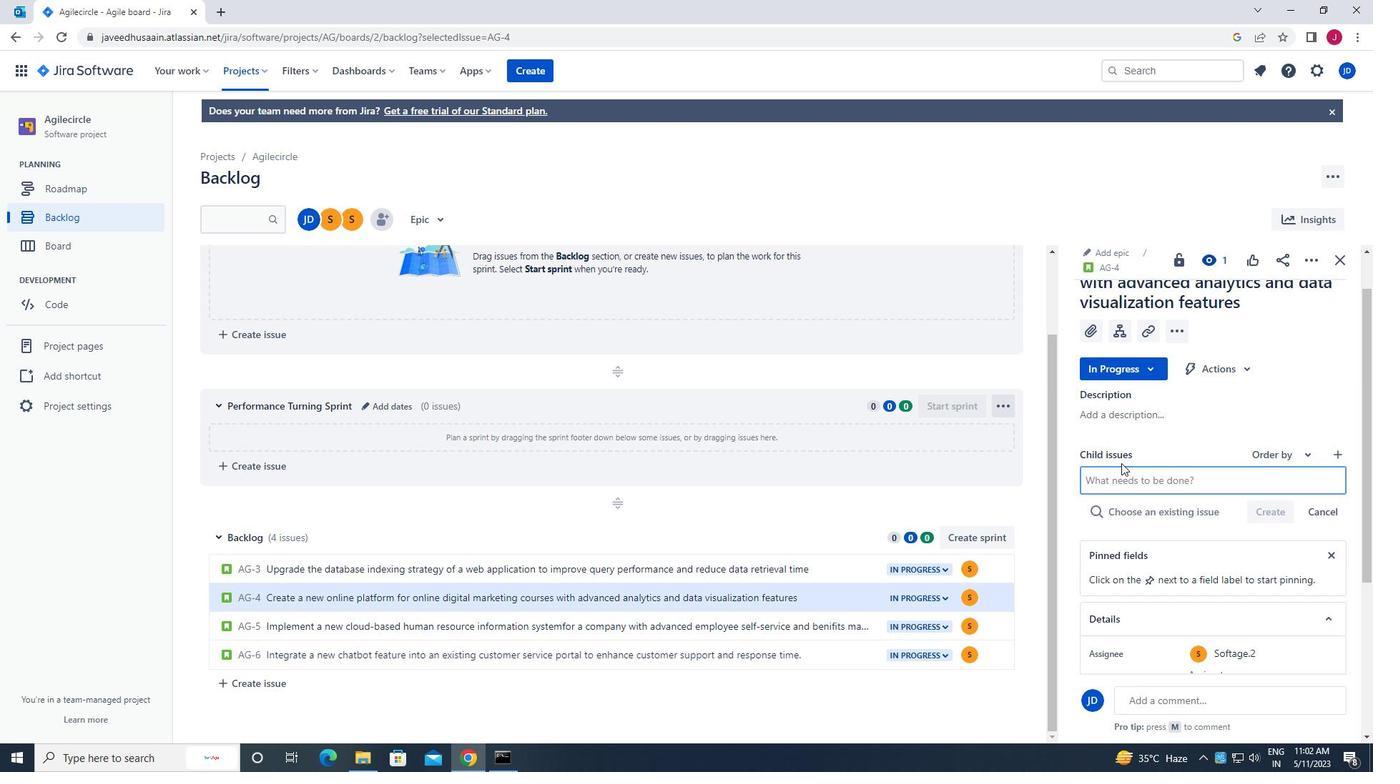 
Action: Mouse pressed left at (1125, 476)
Screenshot: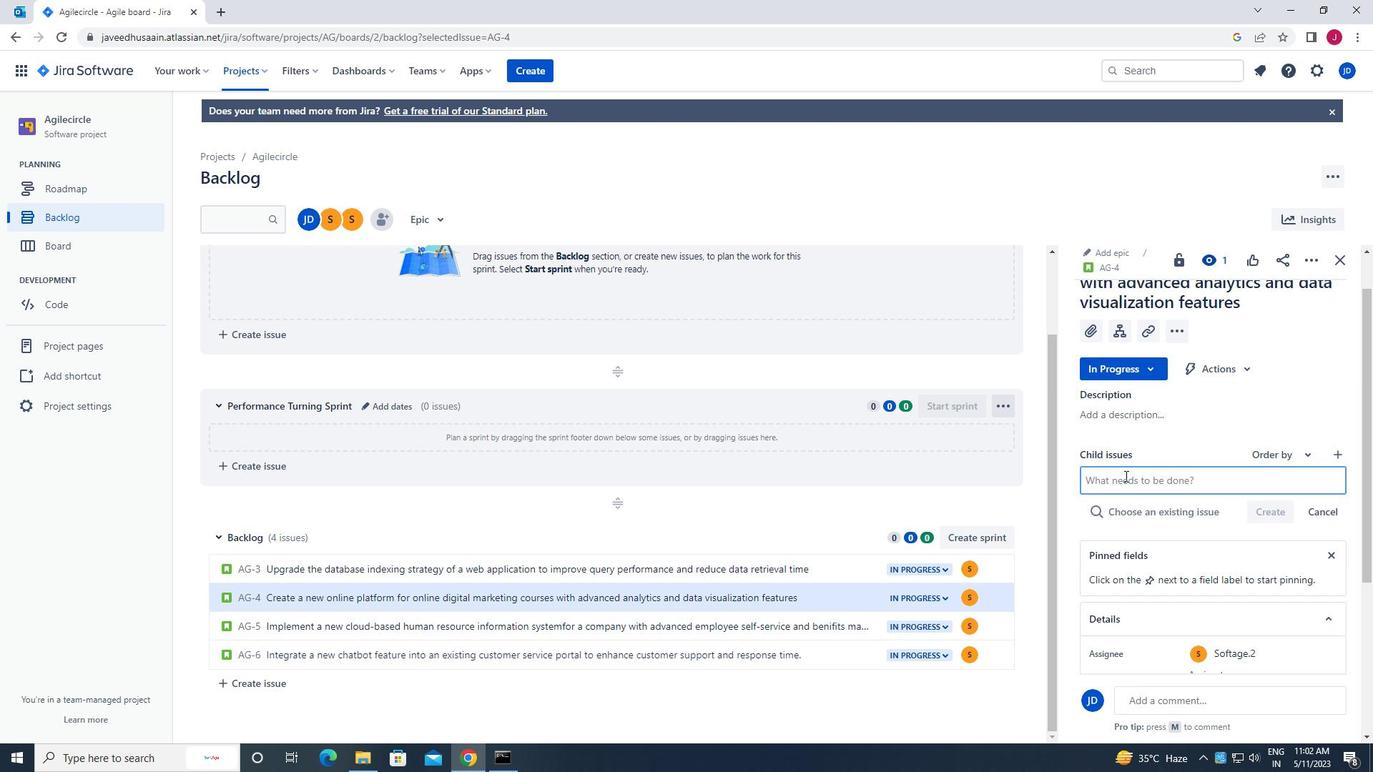 
Action: Key pressed <Key.caps_lock>bi<Key.backspace><Key.caps_lock>ig<Key.space>data<Key.space>model<Key.space>bias<Key.space>and<Key.space>fairness<Key.space>remediation,<Key.space>and<Key.space>assign<Key.space>it<Key.space>to<Key.space><Key.backspace><Key.backspace><Key.backspace><Key.backspace><Key.backspace><Key.backspace><Key.backspace><Key.backspace><Key.backspace><Key.backspace><Key.backspace><Key.backspace><Key.backspace><Key.backspace><Key.backspace><Key.backspace><Key.backspace><Key.enter>
Screenshot: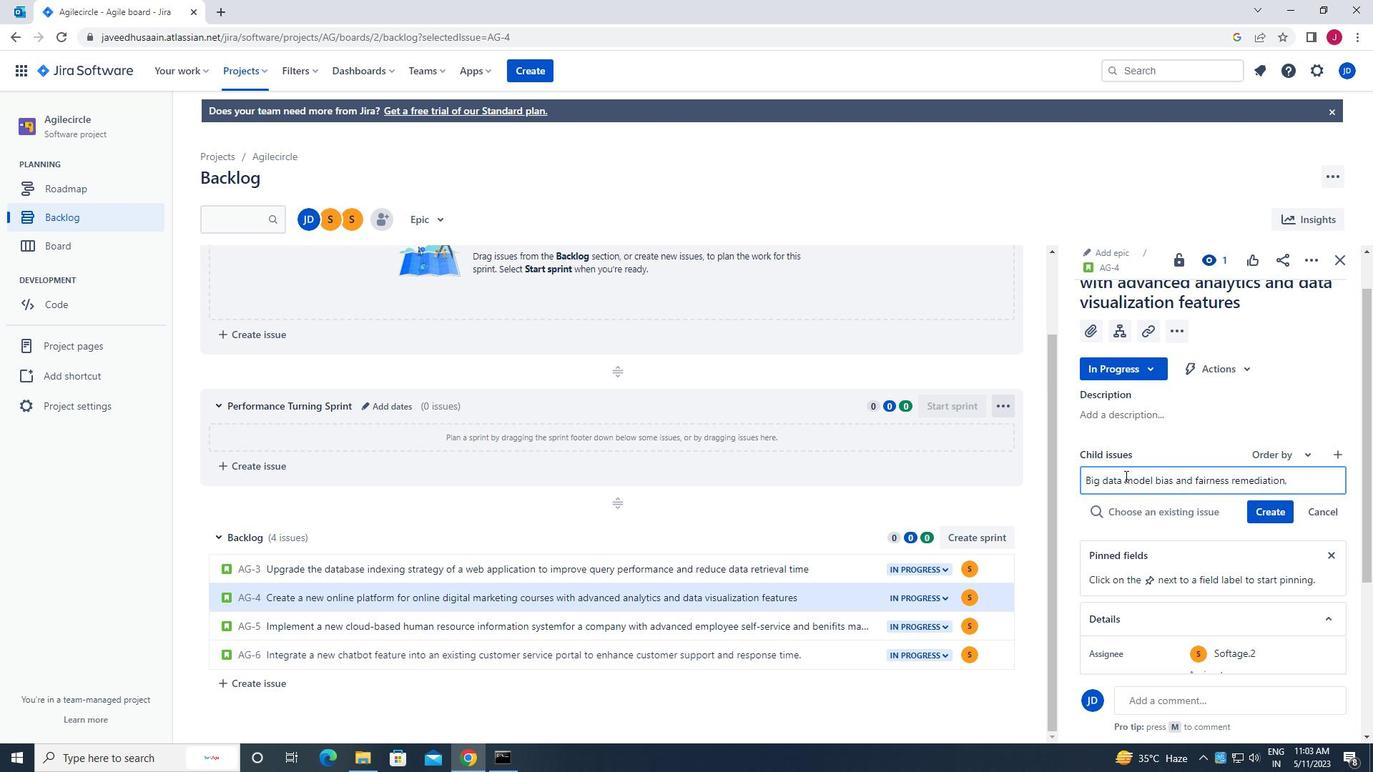 
Action: Mouse moved to (1283, 484)
Screenshot: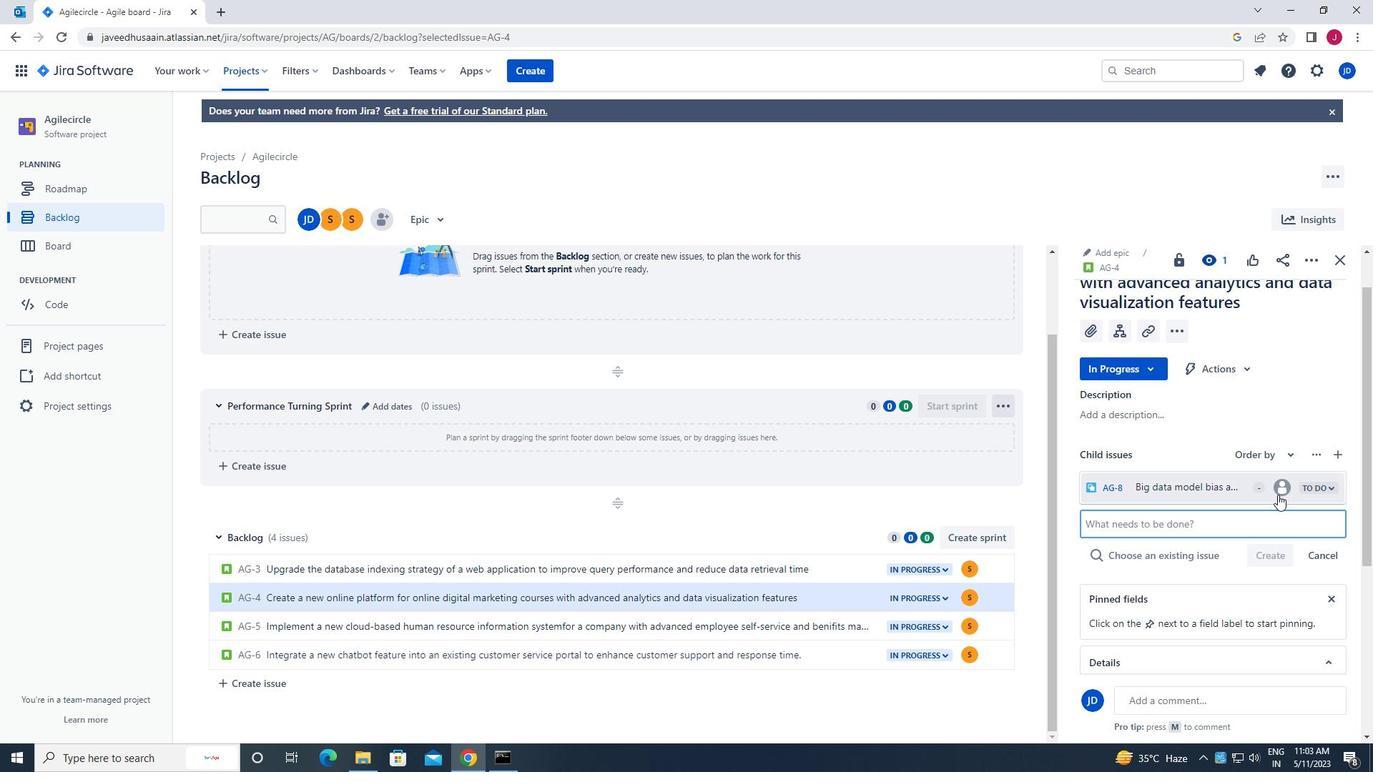 
Action: Mouse pressed left at (1283, 484)
Screenshot: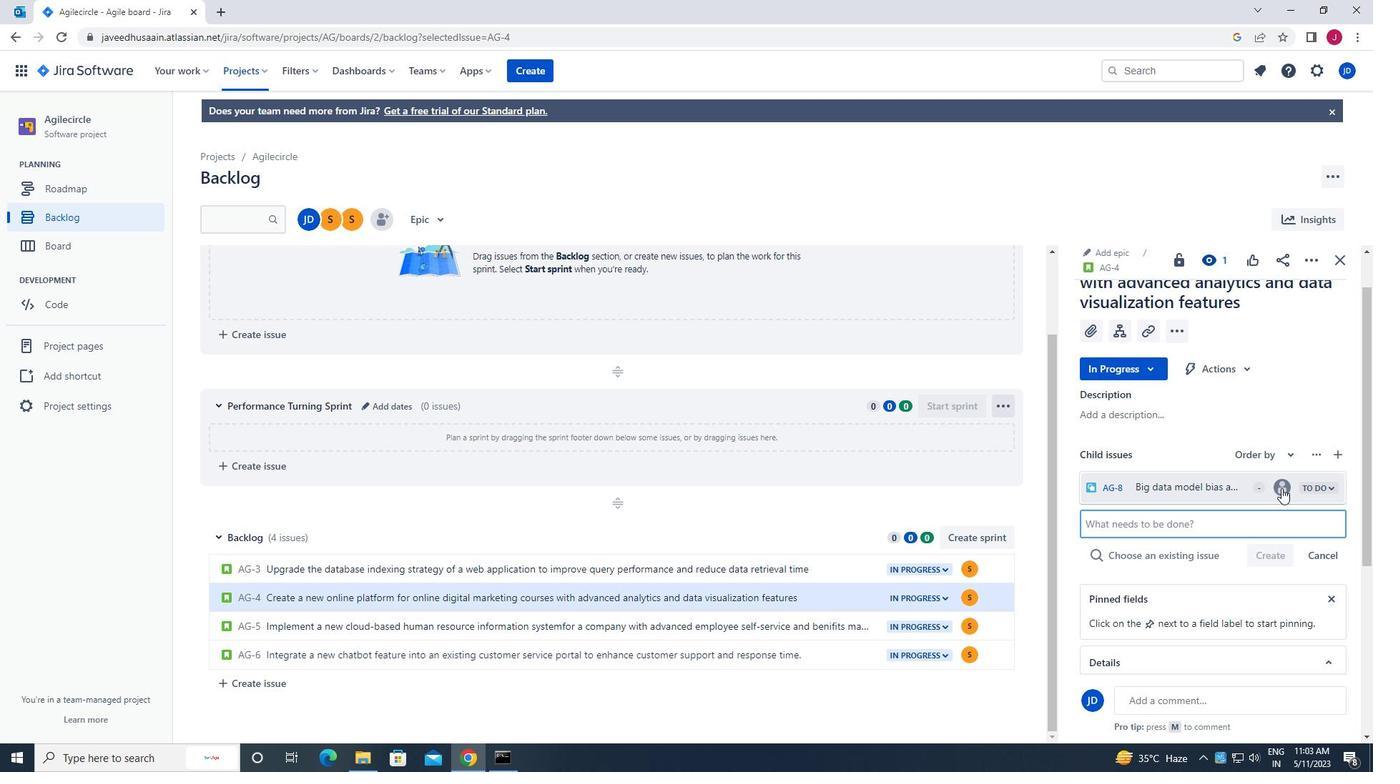
Action: Mouse moved to (1162, 556)
Screenshot: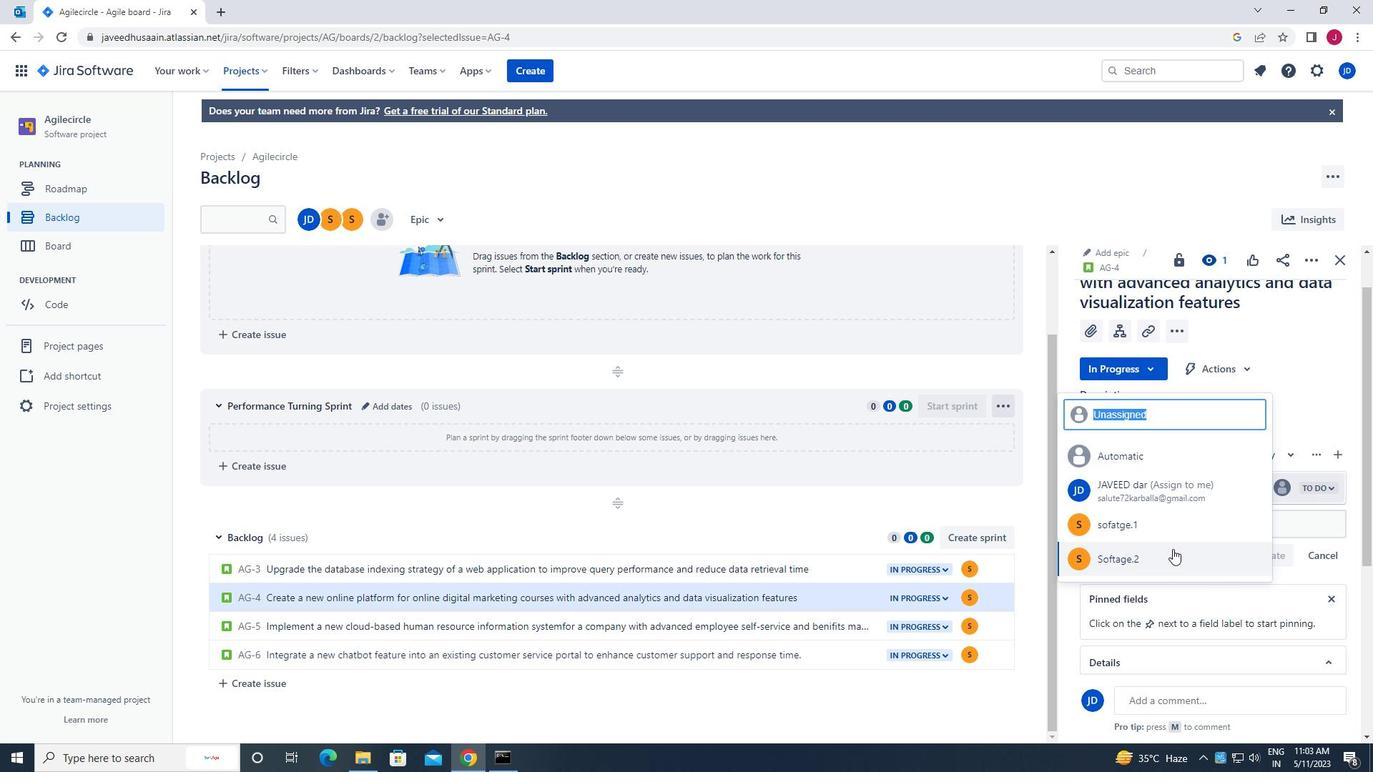 
Action: Mouse pressed left at (1162, 556)
Screenshot: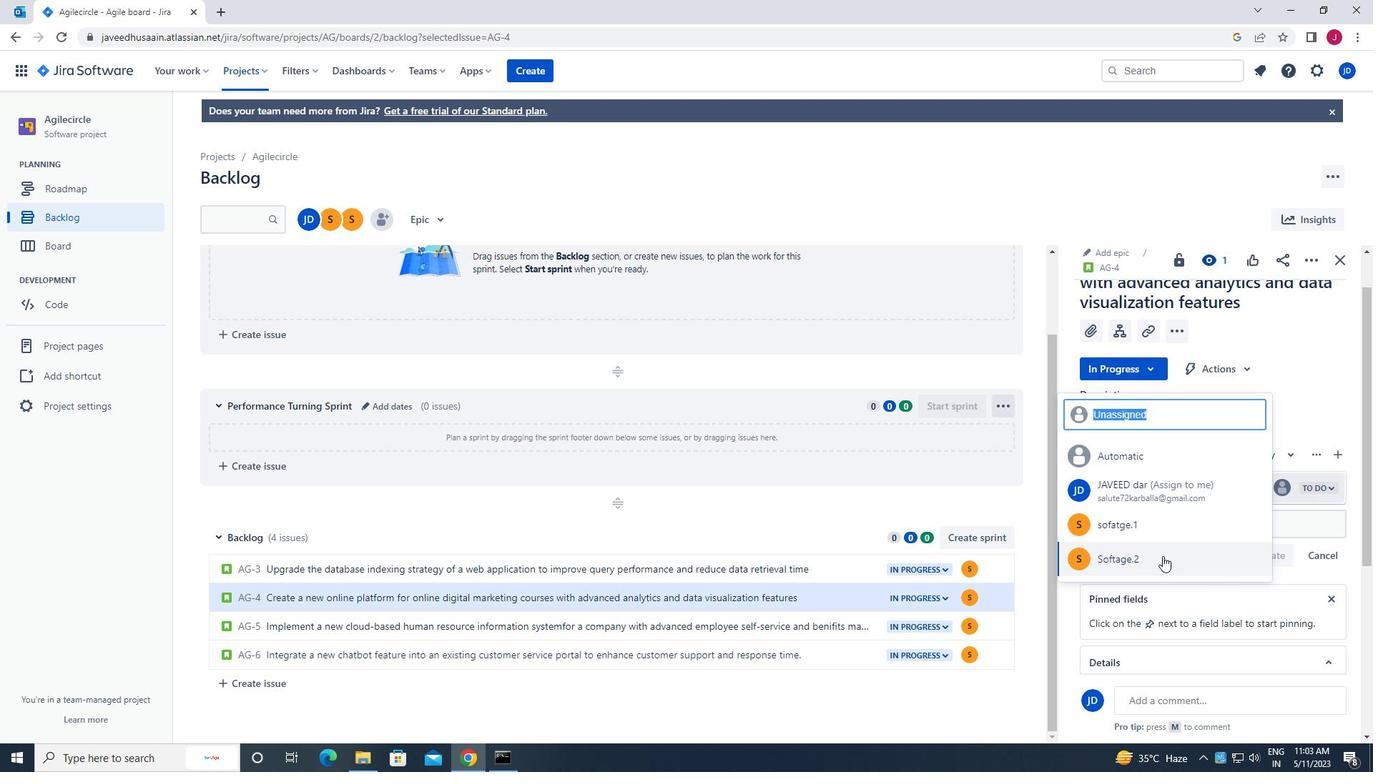 
Action: Mouse moved to (990, 423)
Screenshot: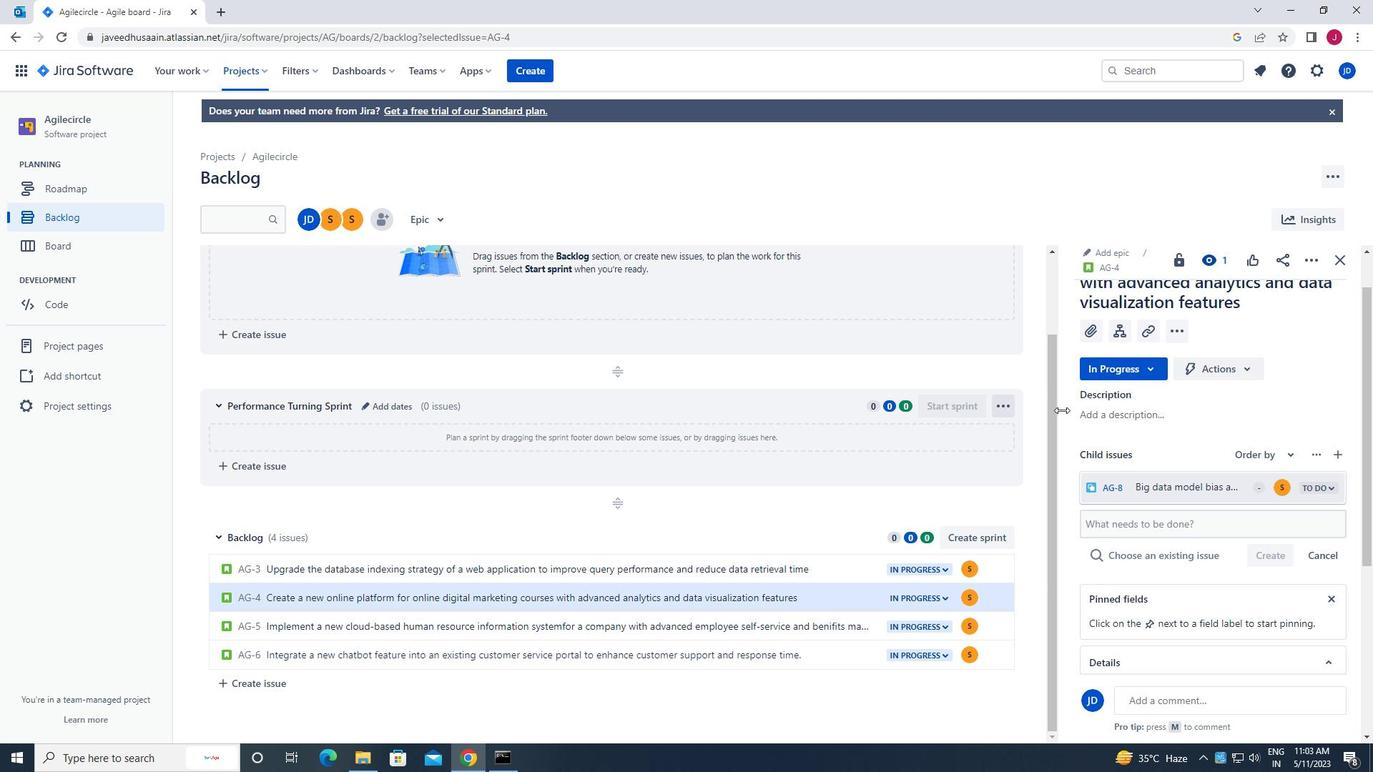 
